 Task: Look for space in Saint-Benoît, Reunion from 5th June, 2023 to 16th June, 2023 for 2 adults in price range Rs.14000 to Rs.18000. Place can be entire place with 1  bedroom having 1 bed and 1 bathroom. Property type can be house, flat, guest house, hotel. Booking option can be shelf check-in. Required host language is English.
Action: Mouse moved to (547, 90)
Screenshot: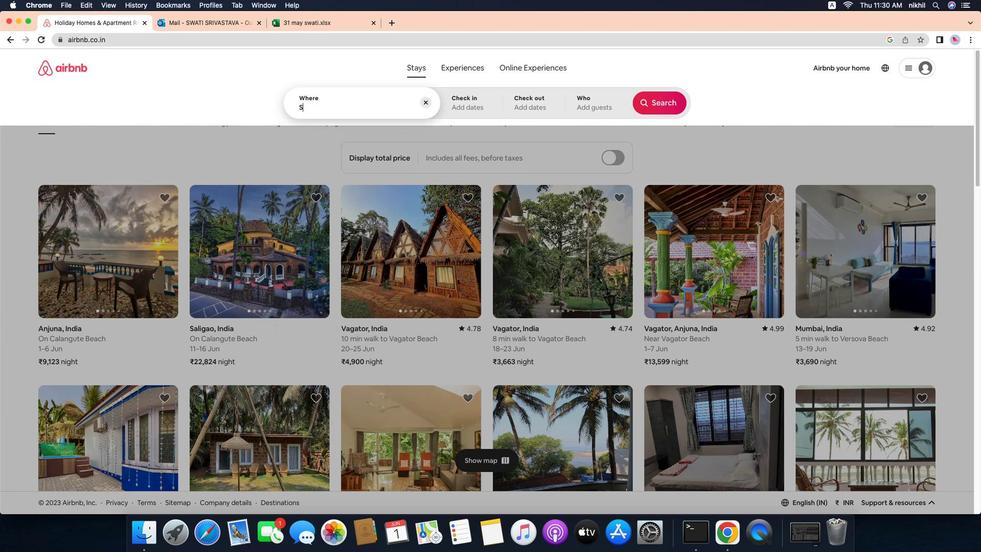 
Action: Mouse pressed left at (547, 90)
Screenshot: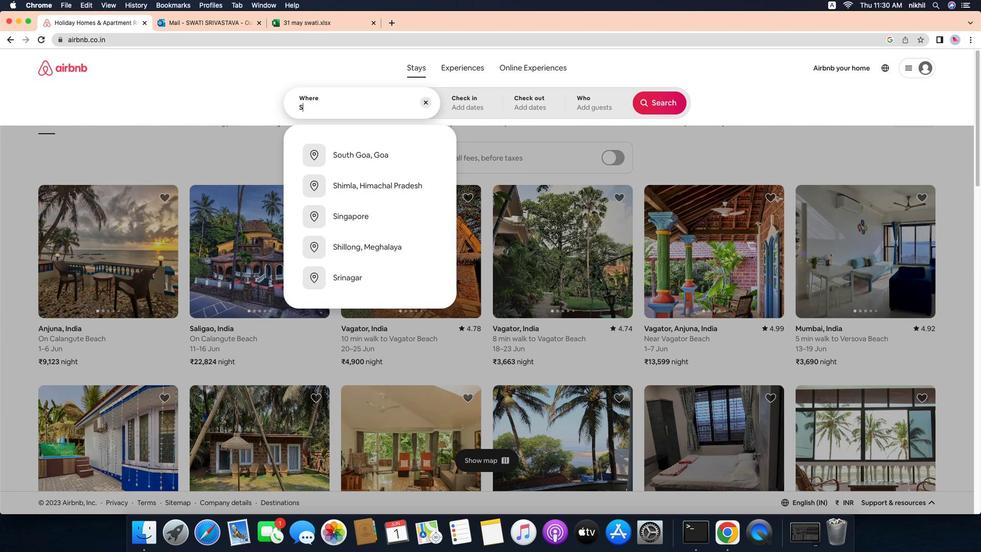 
Action: Mouse moved to (537, 90)
Screenshot: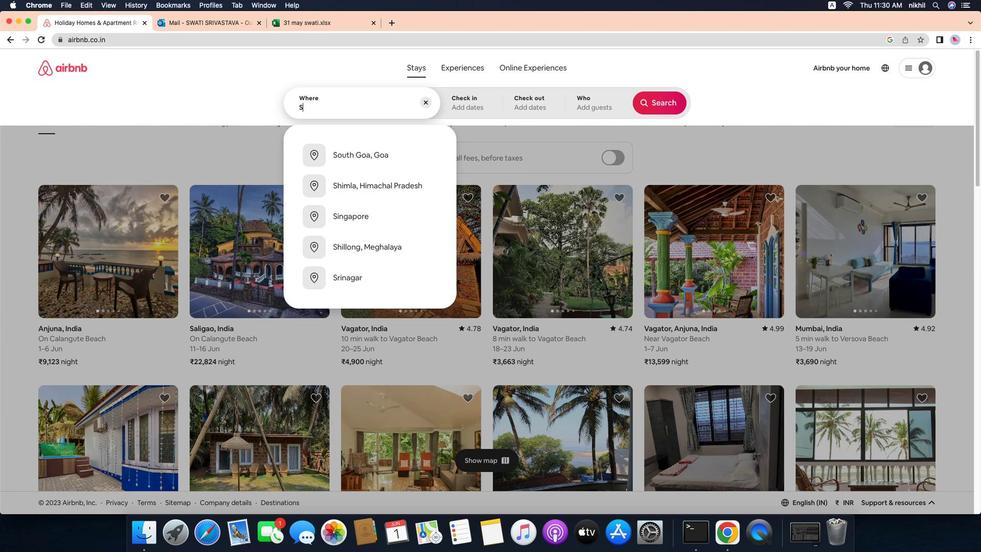 
Action: Mouse pressed left at (537, 90)
Screenshot: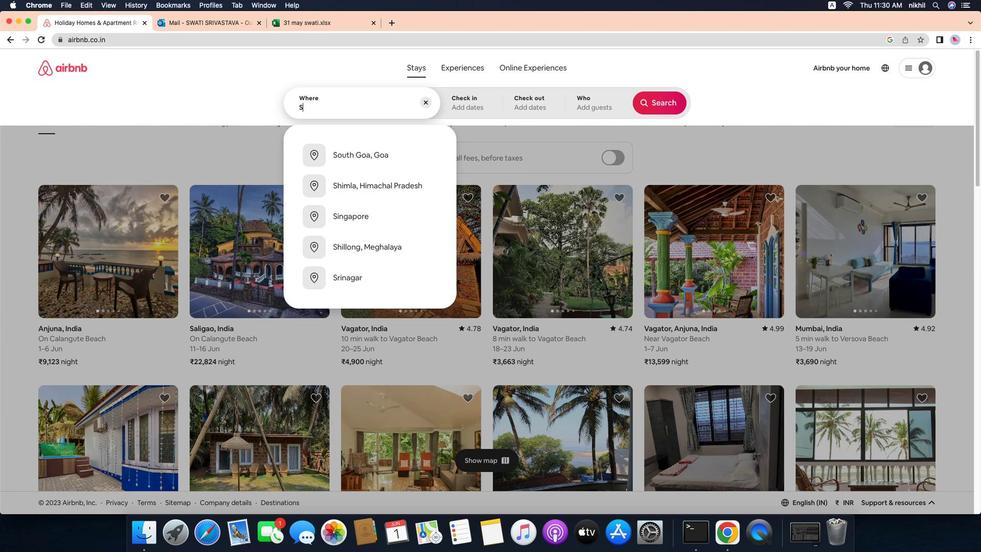 
Action: Mouse moved to (571, 94)
Screenshot: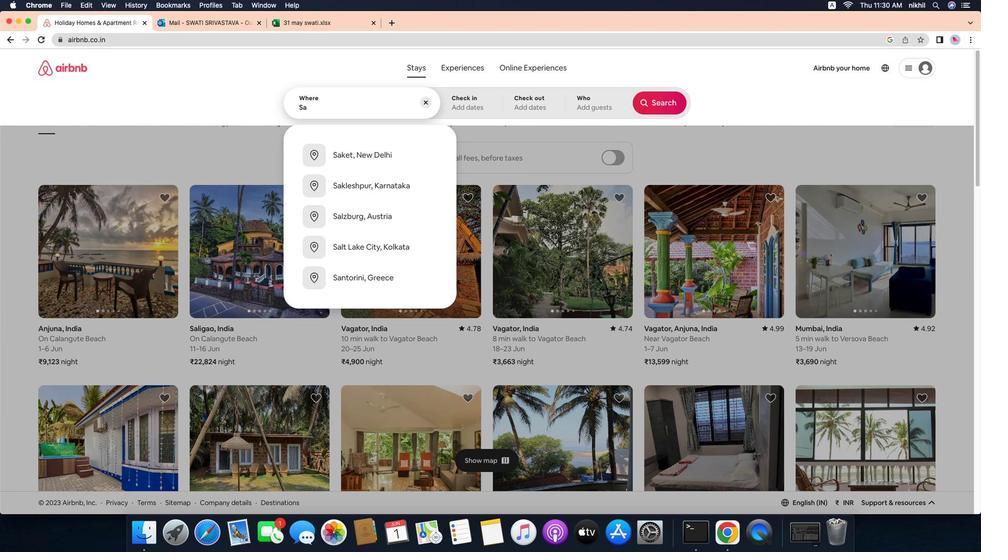 
Action: Mouse pressed left at (571, 94)
Screenshot: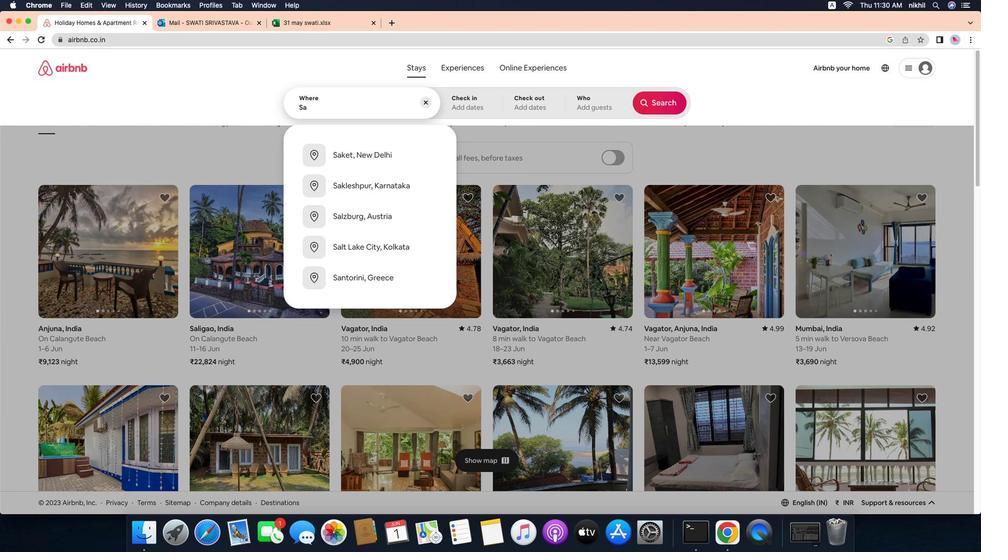 
Action: Key pressed Key.caps_lock'S'Key.caps_lock'a''i''n''t''-'Key.caps_lock'B'Key.caps_lock'e''n''o''i''t'
Screenshot: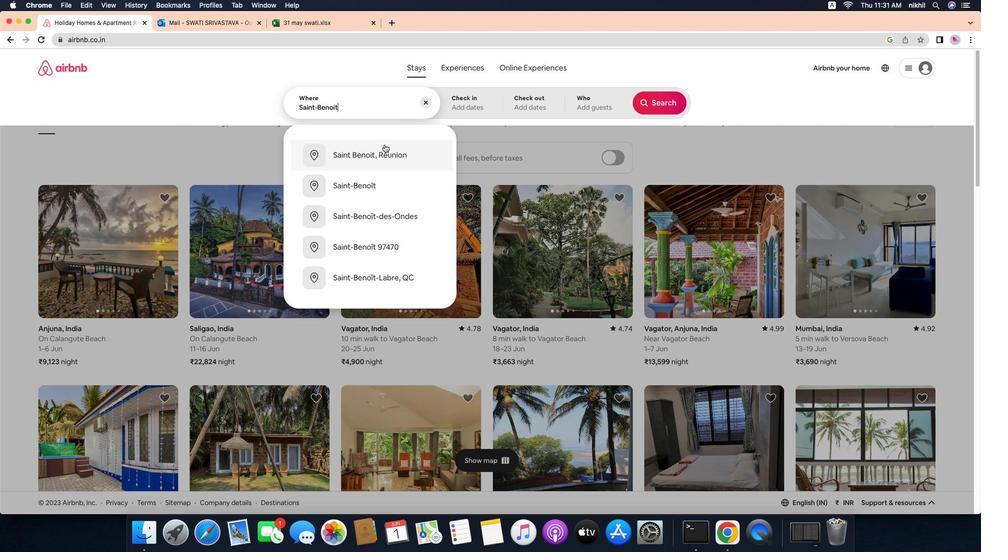 
Action: Mouse moved to (546, 100)
Screenshot: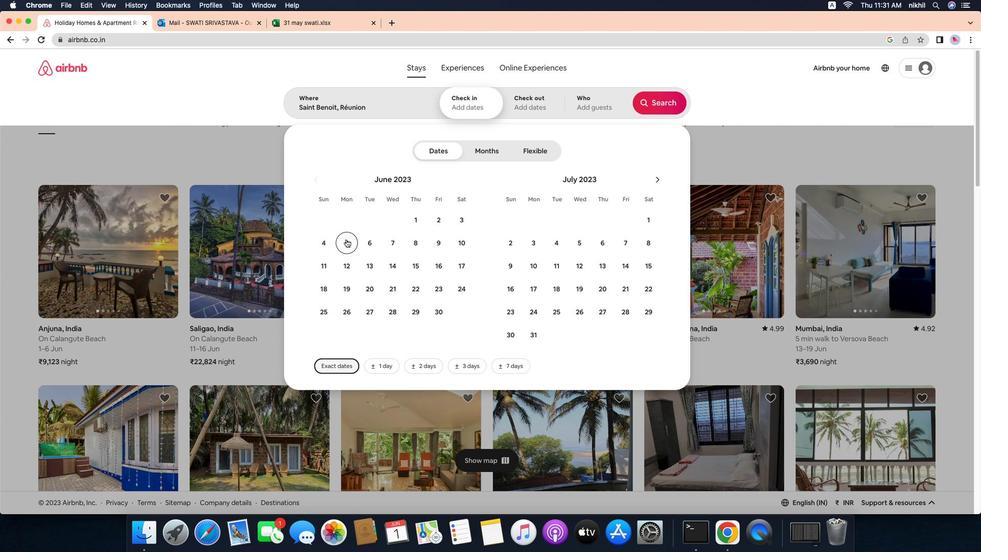 
Action: Mouse pressed left at (546, 100)
Screenshot: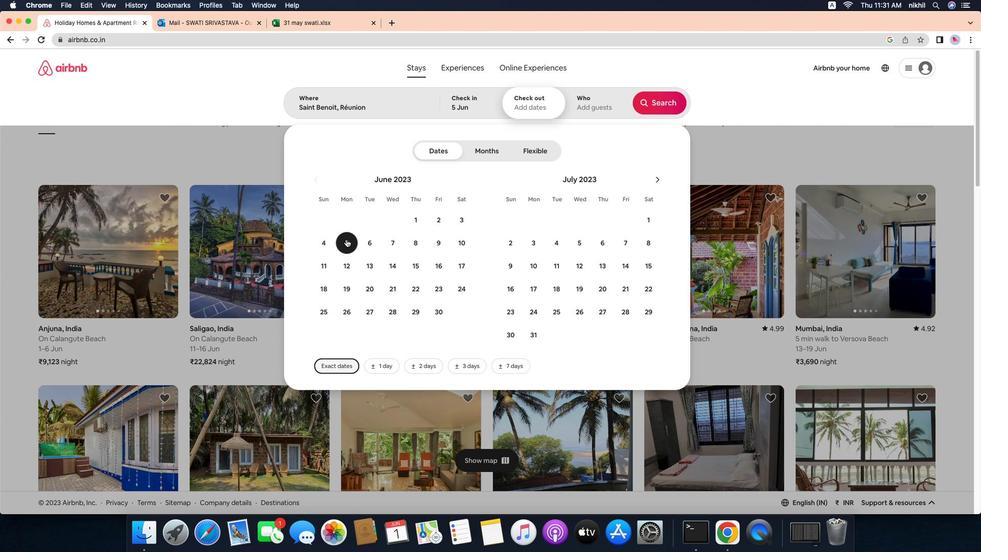 
Action: Mouse moved to (583, 109)
Screenshot: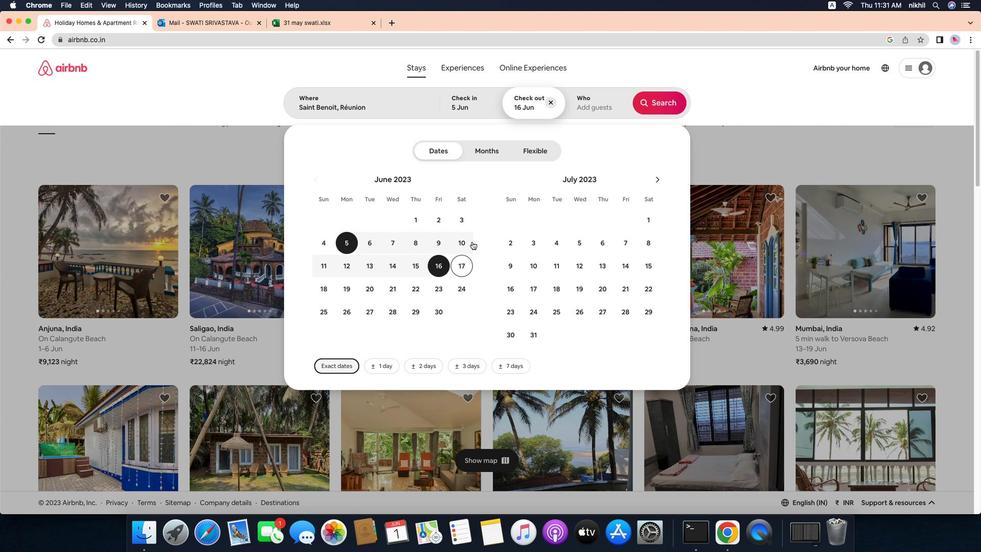 
Action: Mouse pressed left at (583, 109)
Screenshot: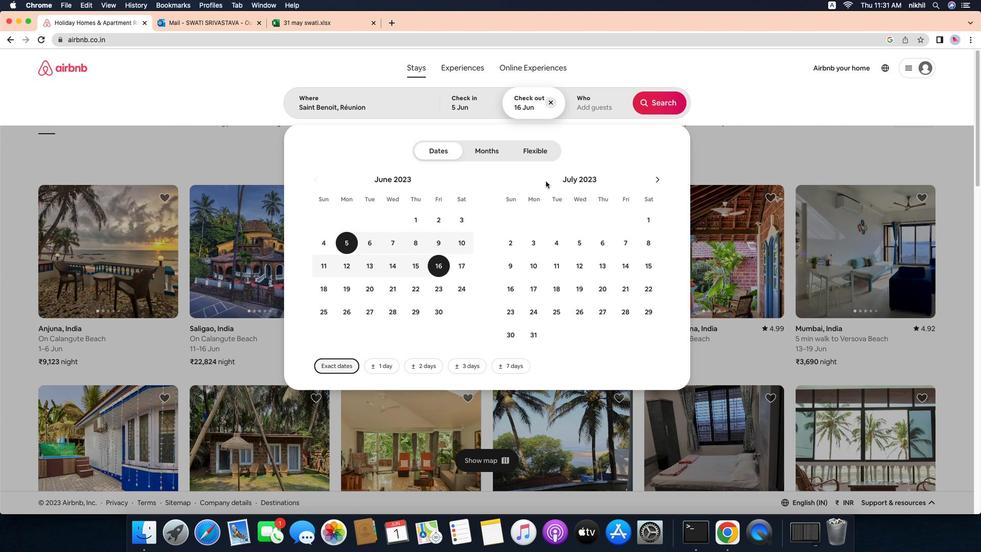 
Action: Mouse moved to (530, 112)
Screenshot: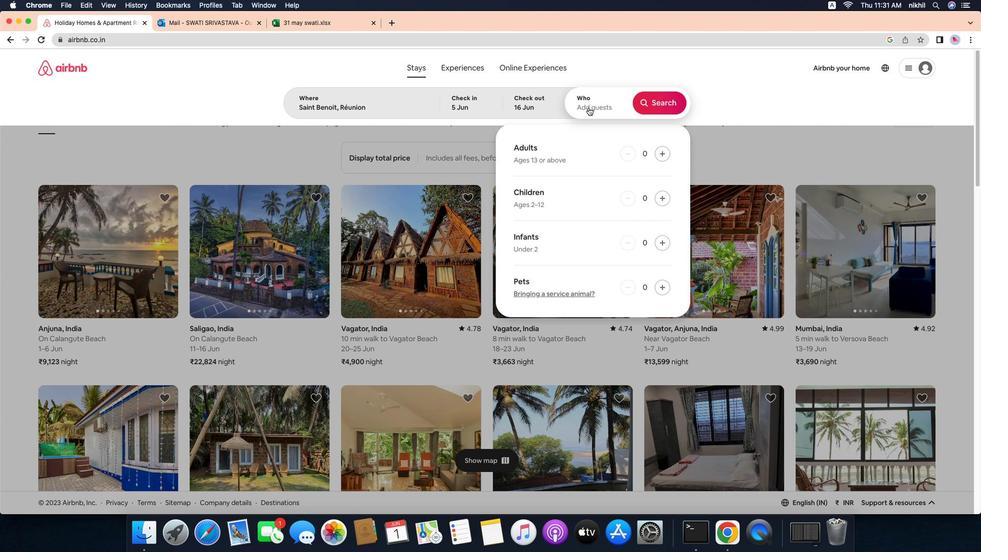
Action: Mouse pressed left at (530, 112)
Screenshot: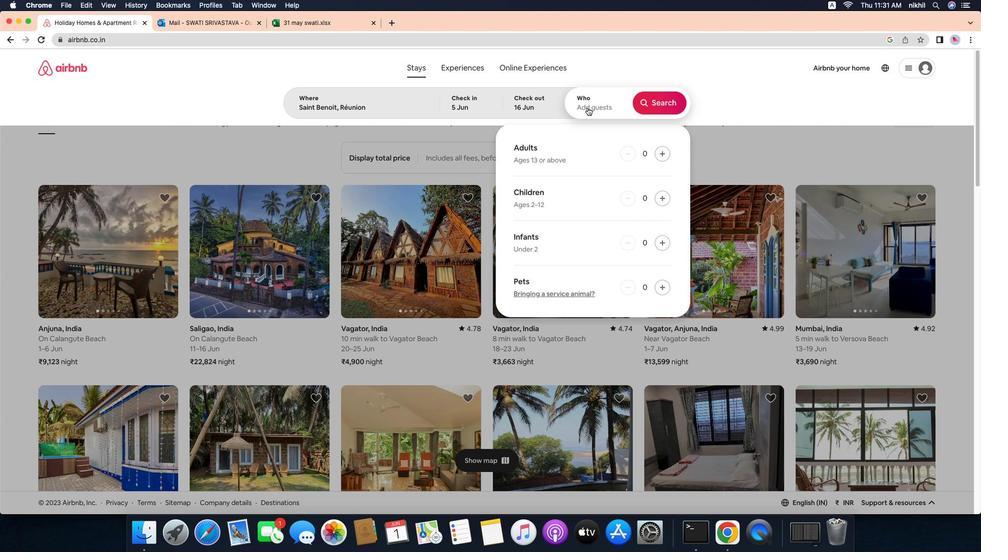 
Action: Mouse moved to (447, 94)
Screenshot: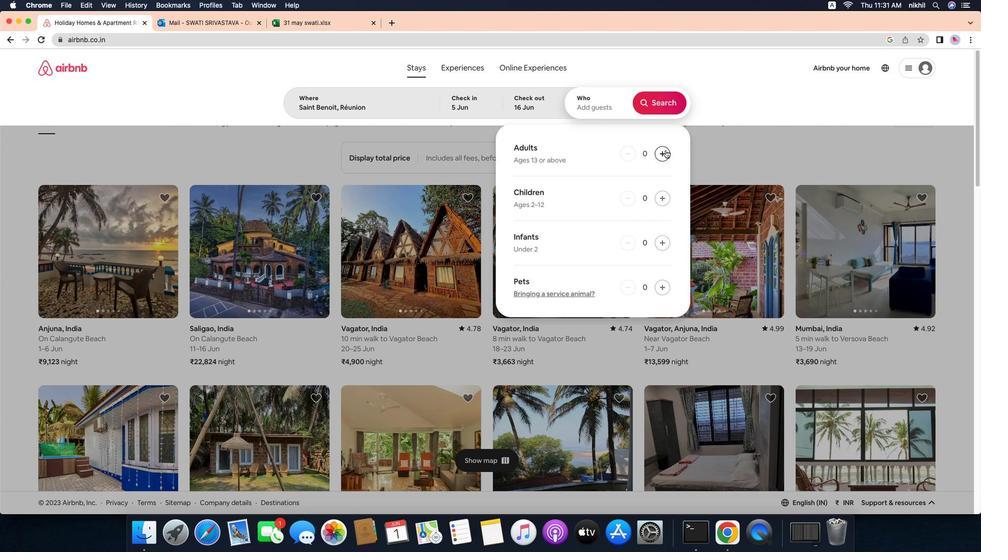 
Action: Mouse pressed left at (447, 94)
Screenshot: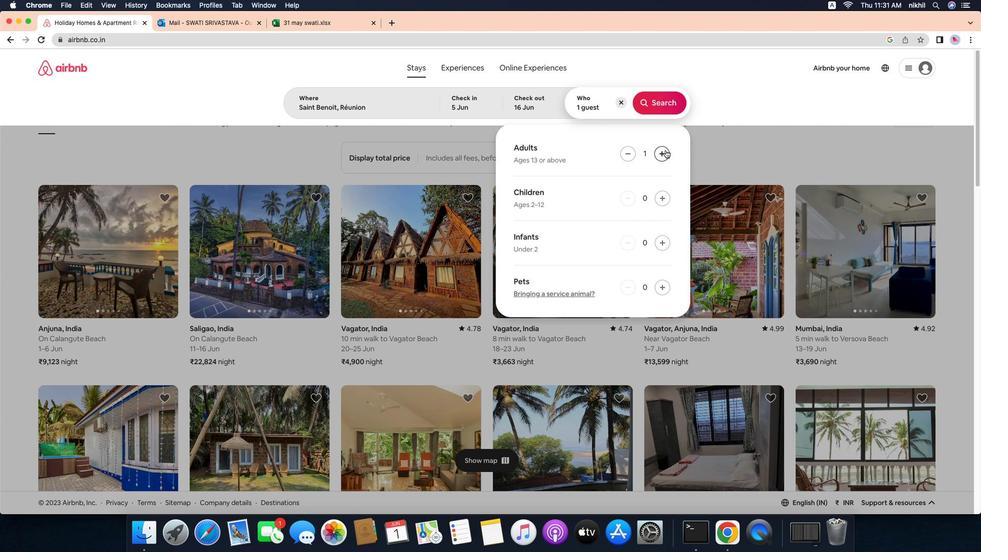 
Action: Mouse moved to (404, 99)
Screenshot: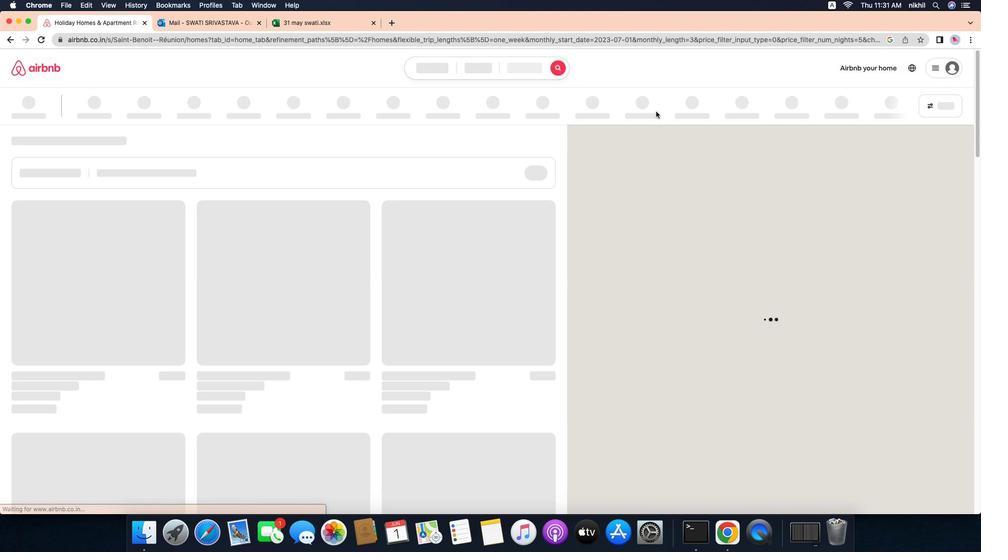 
Action: Mouse pressed left at (404, 99)
Screenshot: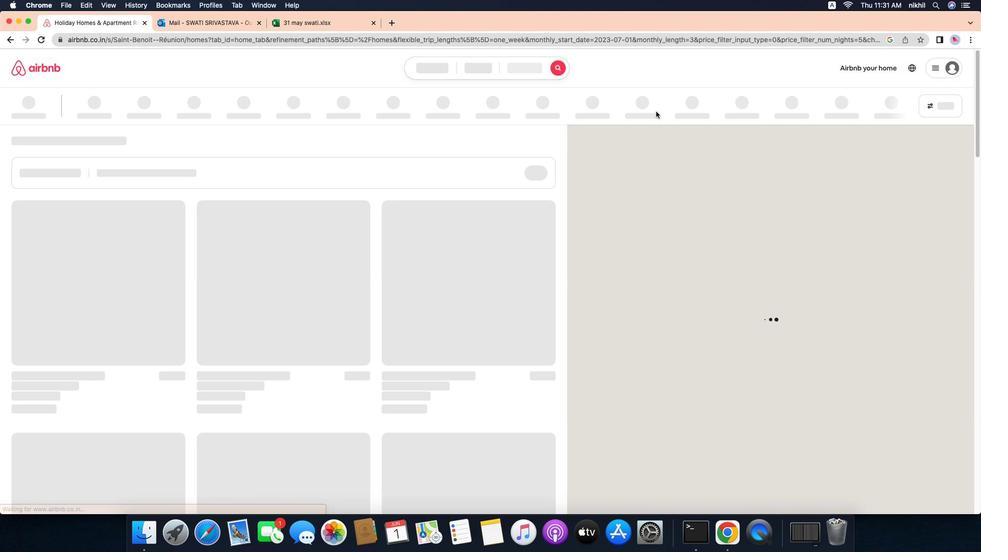 
Action: Mouse pressed left at (404, 99)
Screenshot: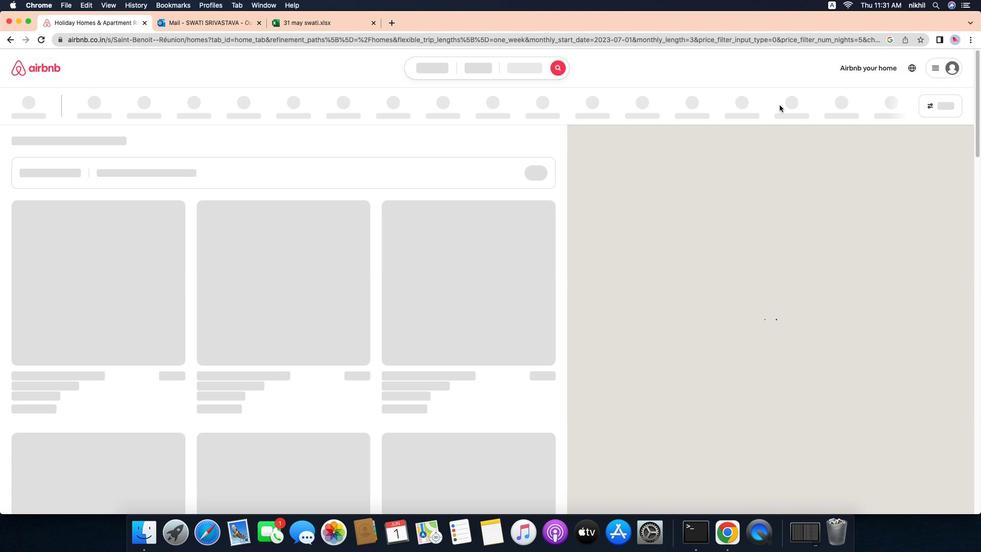 
Action: Mouse moved to (408, 95)
Screenshot: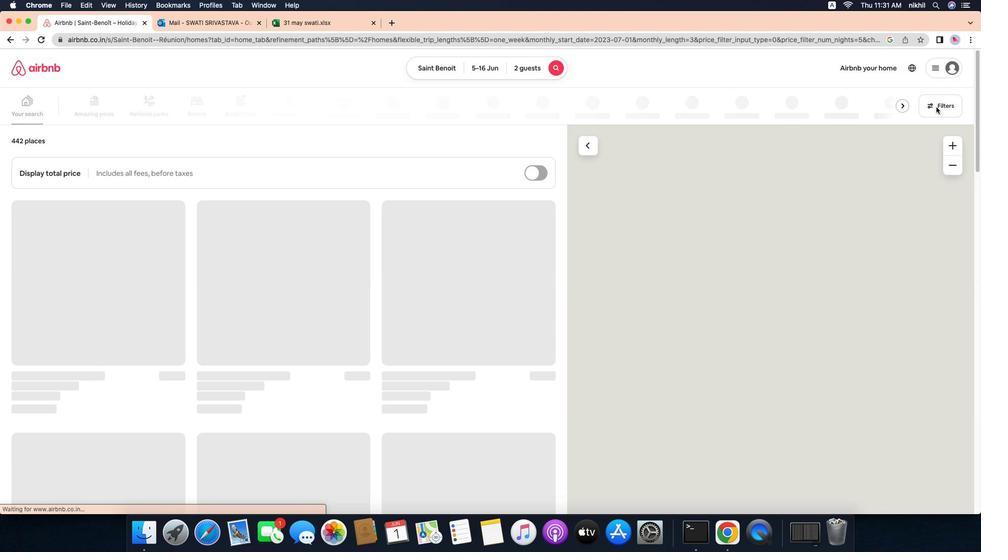 
Action: Mouse pressed left at (408, 95)
Screenshot: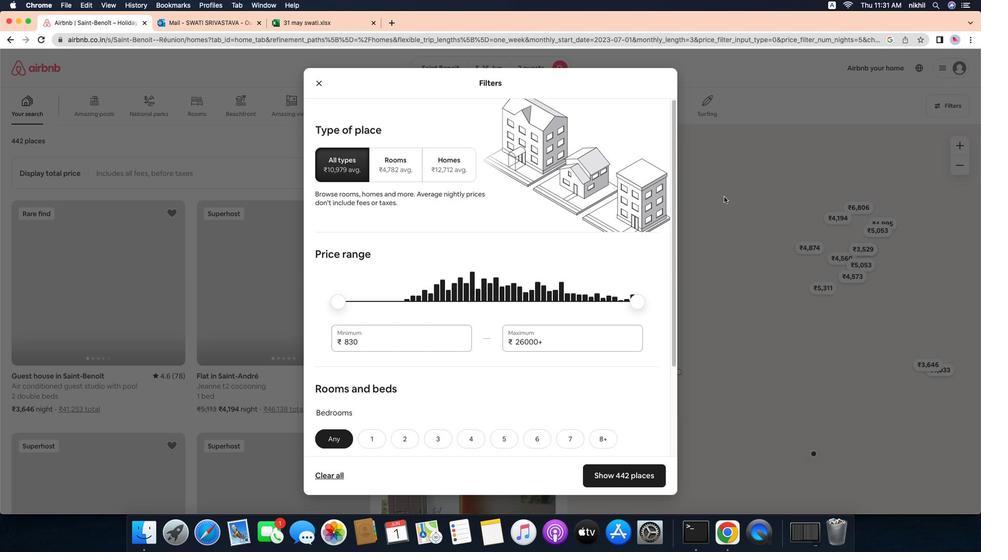 
Action: Mouse moved to (252, 94)
Screenshot: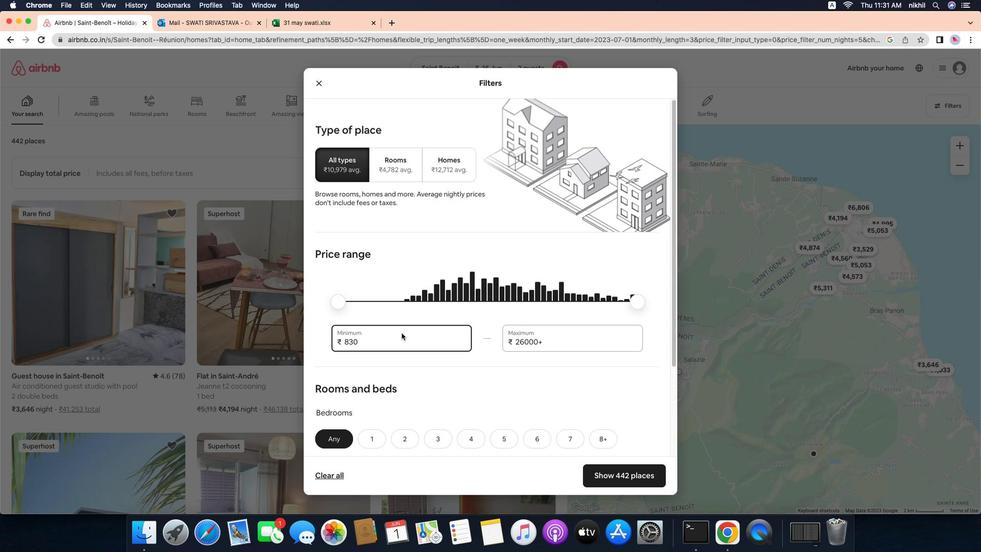 
Action: Mouse pressed left at (252, 94)
Screenshot: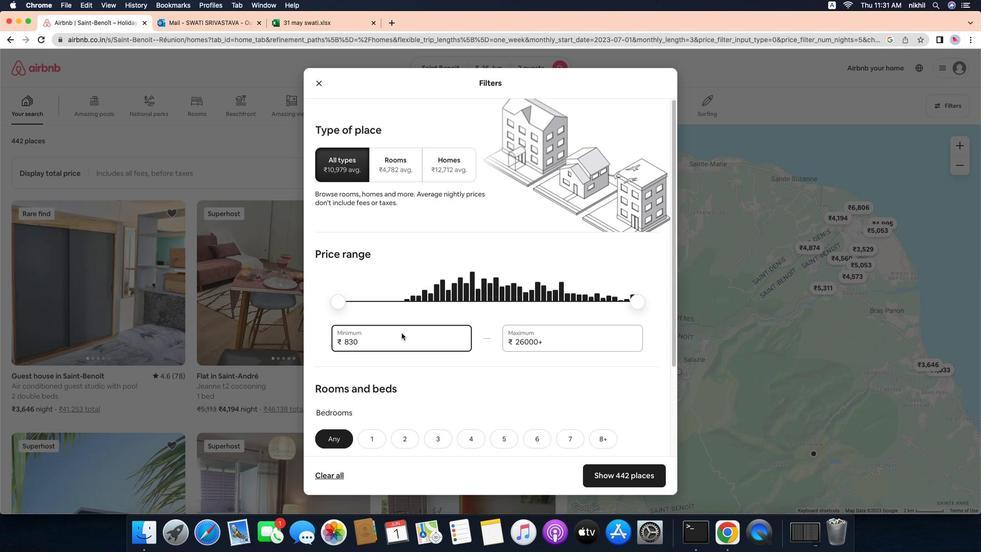 
Action: Mouse moved to (552, 120)
Screenshot: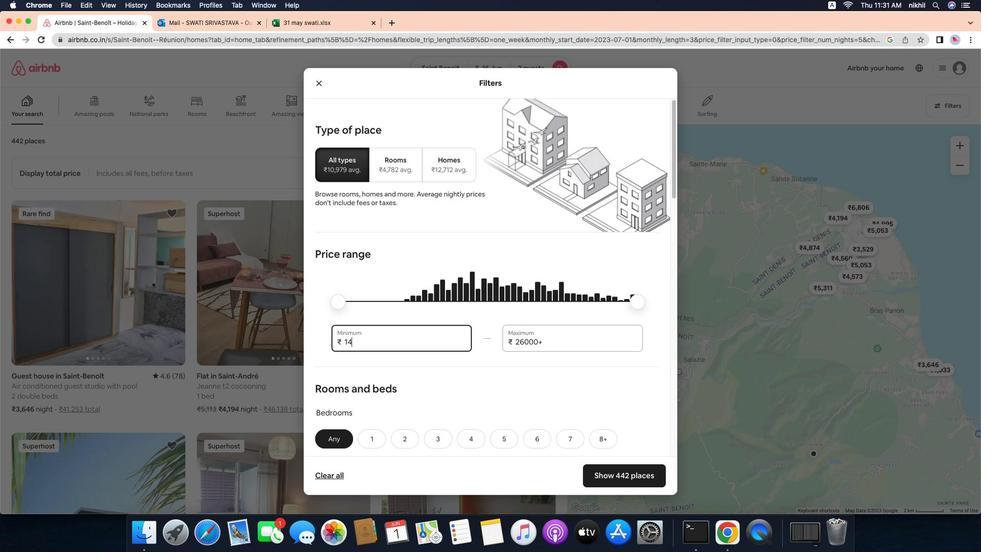 
Action: Mouse pressed left at (552, 120)
Screenshot: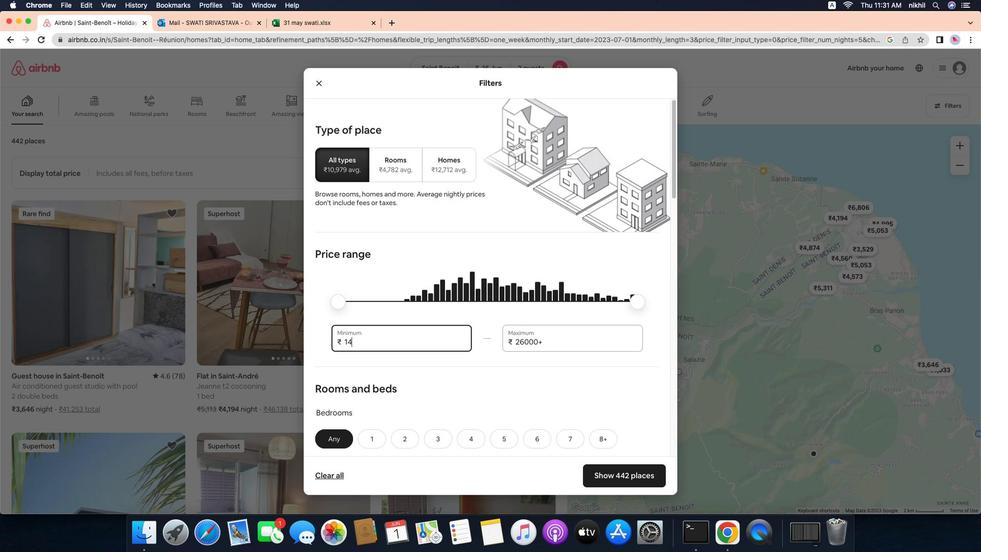 
Action: Mouse moved to (552, 119)
Screenshot: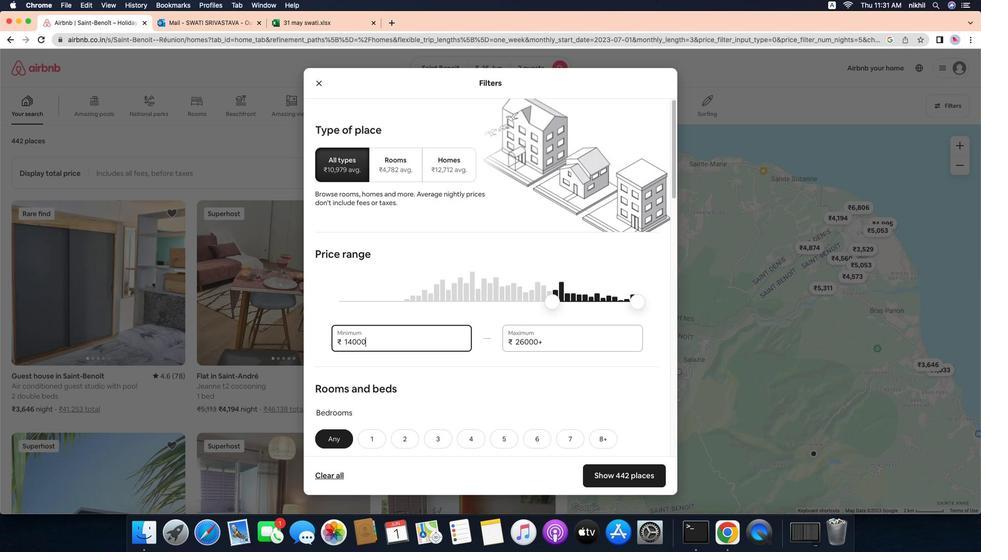 
Action: Key pressed Key.backspaceKey.backspaceKey.backspaceKey.backspace'1''4''0''0''0'
Screenshot: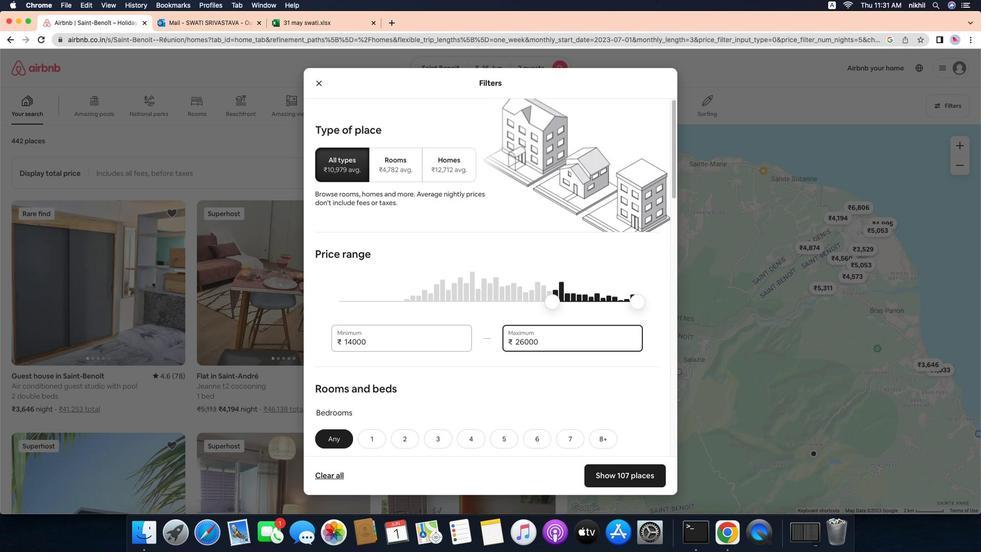 
Action: Mouse moved to (467, 121)
Screenshot: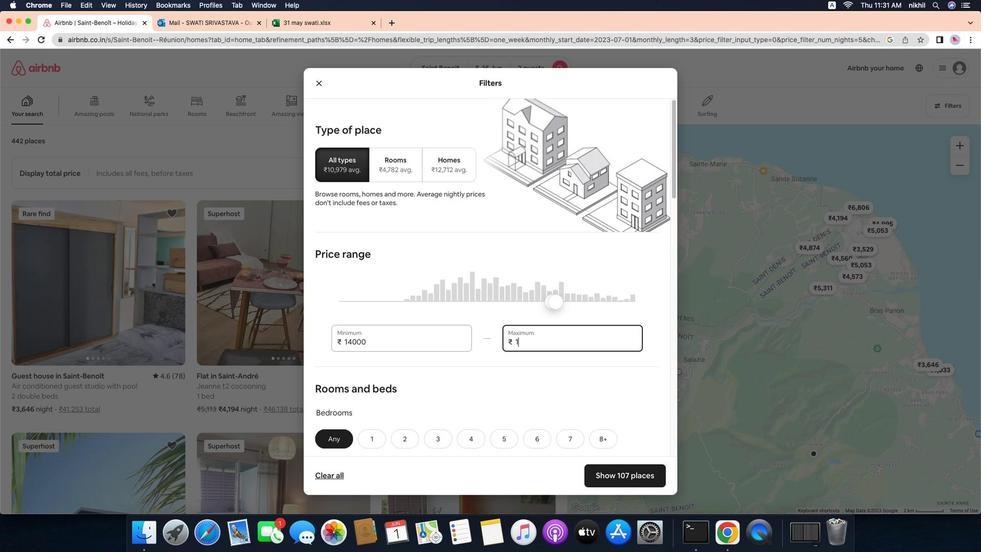 
Action: Mouse pressed left at (467, 121)
Screenshot: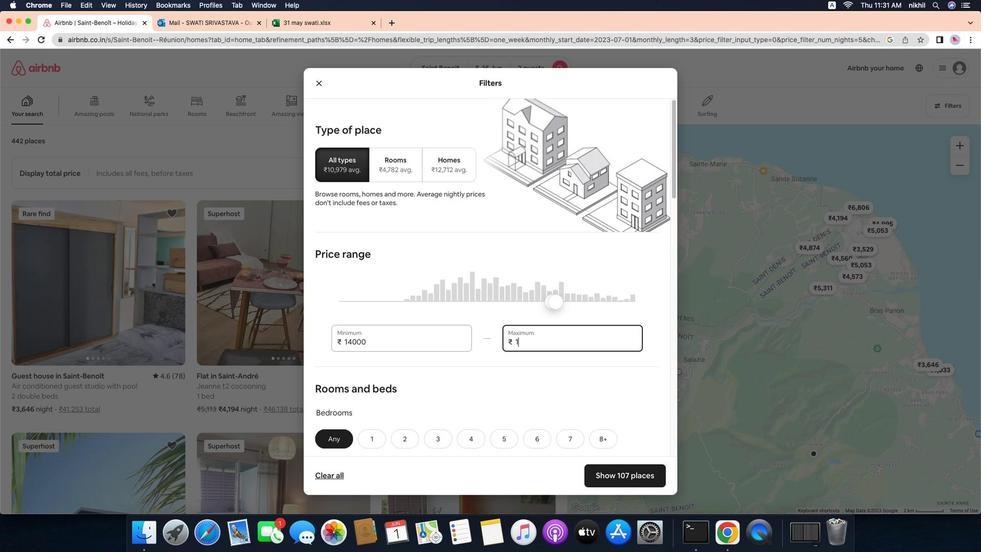 
Action: Mouse moved to (474, 120)
Screenshot: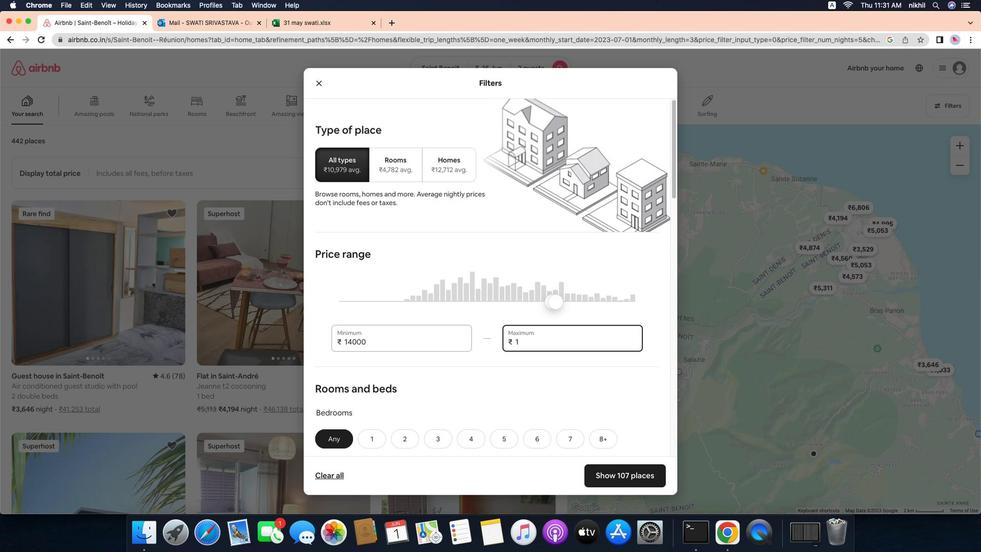 
Action: Key pressed Key.backspaceKey.backspaceKey.backspaceKey.backspaceKey.backspaceKey.backspace'1''8''0''0''0'
Screenshot: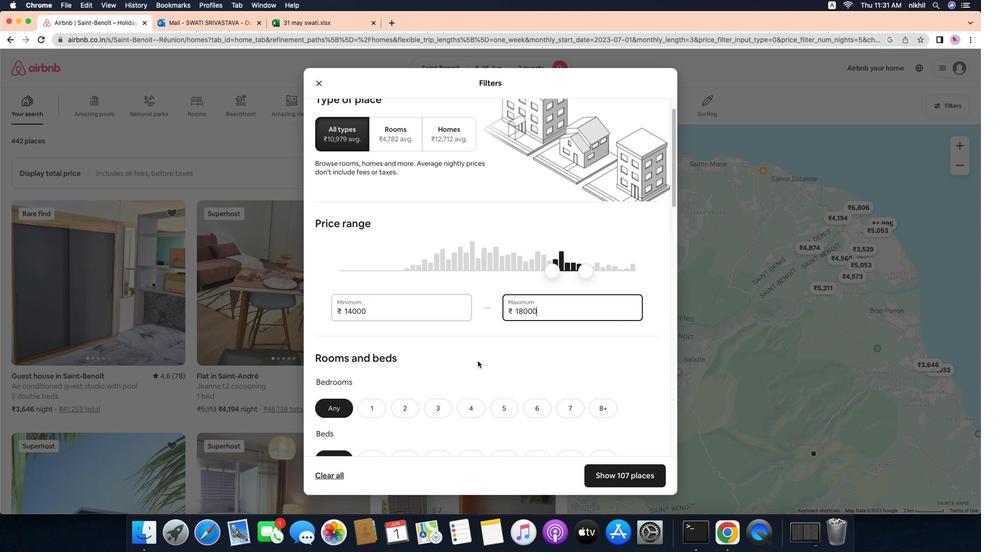 
Action: Mouse moved to (510, 122)
Screenshot: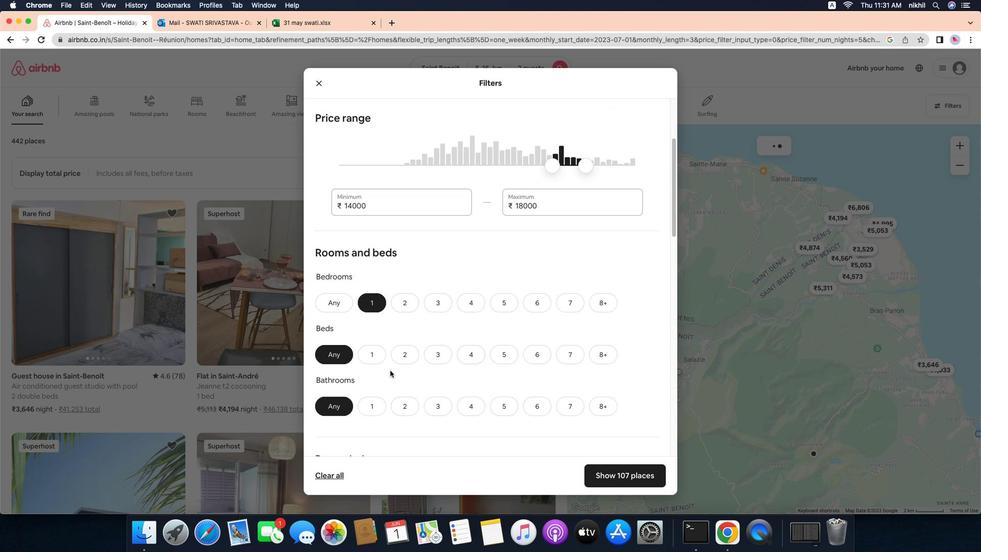 
Action: Mouse scrolled (510, 122) with delta (778, 82)
Screenshot: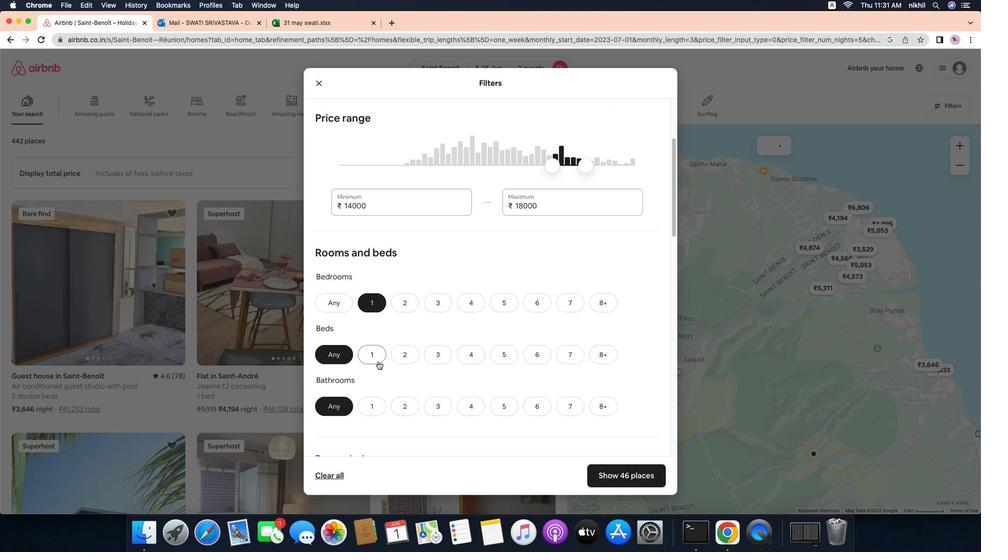 
Action: Mouse scrolled (510, 122) with delta (778, 82)
Screenshot: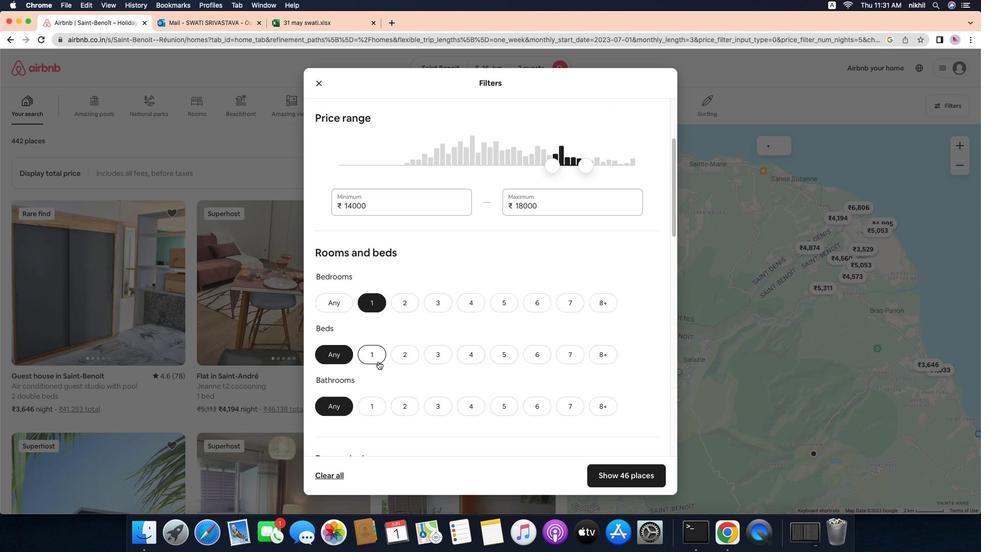 
Action: Mouse scrolled (510, 122) with delta (778, 82)
Screenshot: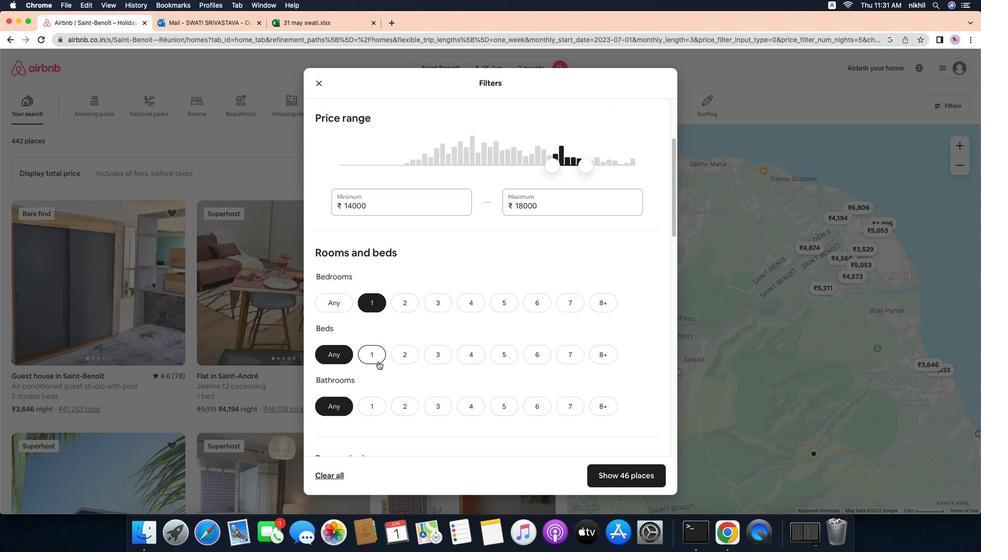 
Action: Mouse scrolled (510, 122) with delta (778, 82)
Screenshot: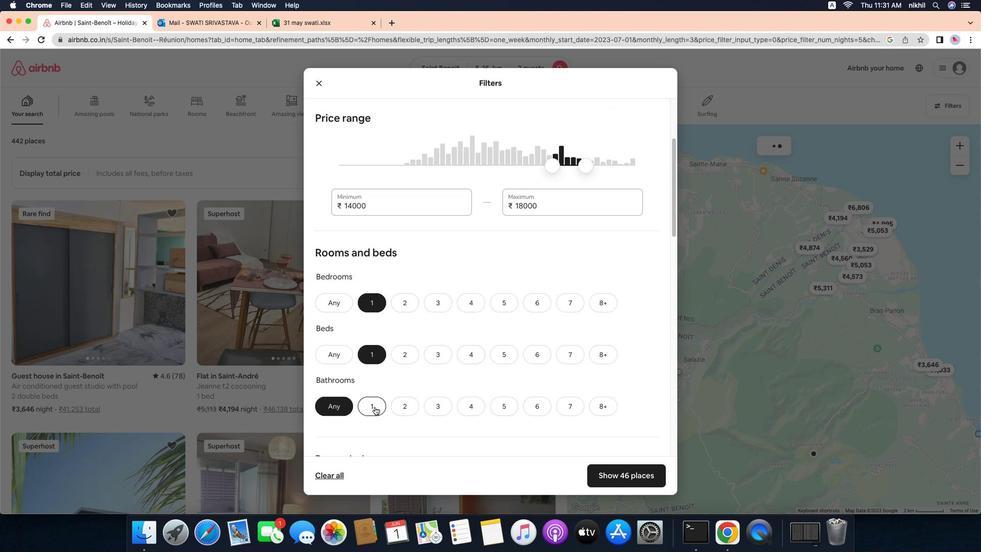 
Action: Mouse scrolled (510, 122) with delta (778, 82)
Screenshot: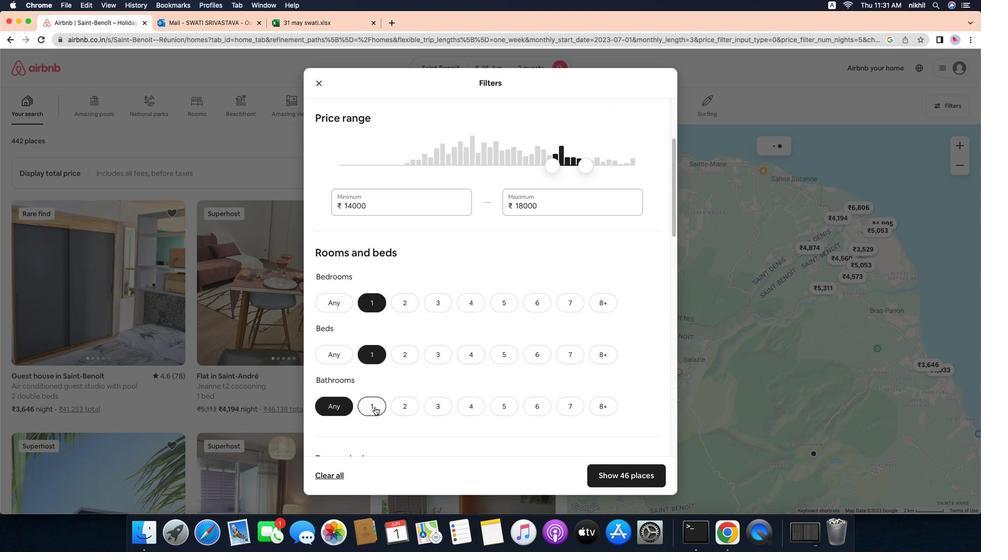 
Action: Mouse scrolled (510, 122) with delta (778, 82)
Screenshot: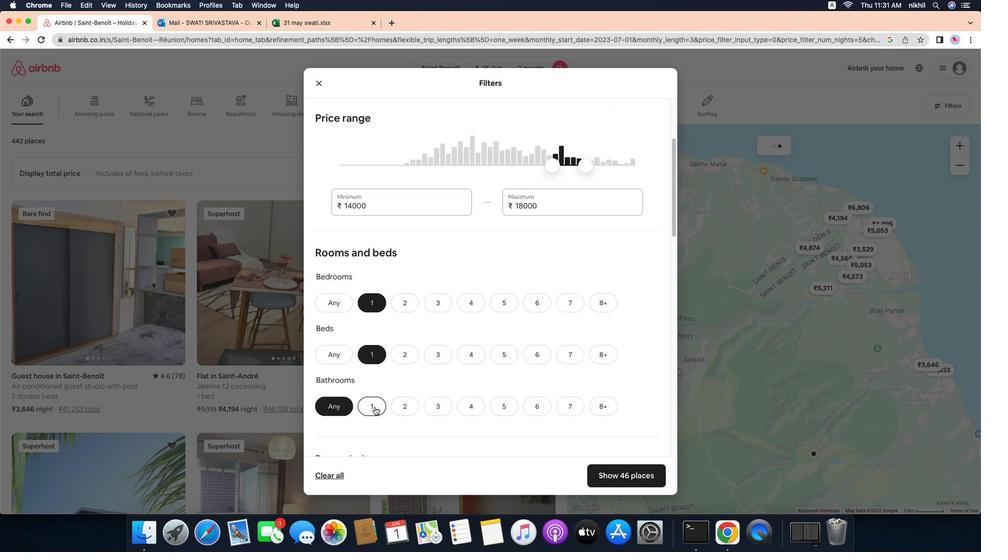 
Action: Mouse scrolled (510, 122) with delta (778, 82)
Screenshot: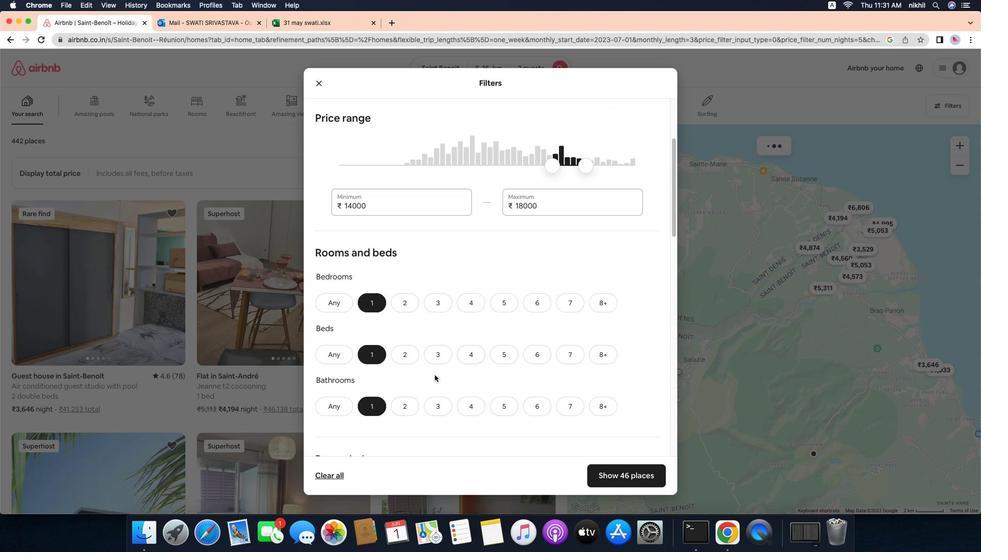 
Action: Mouse scrolled (510, 122) with delta (778, 82)
Screenshot: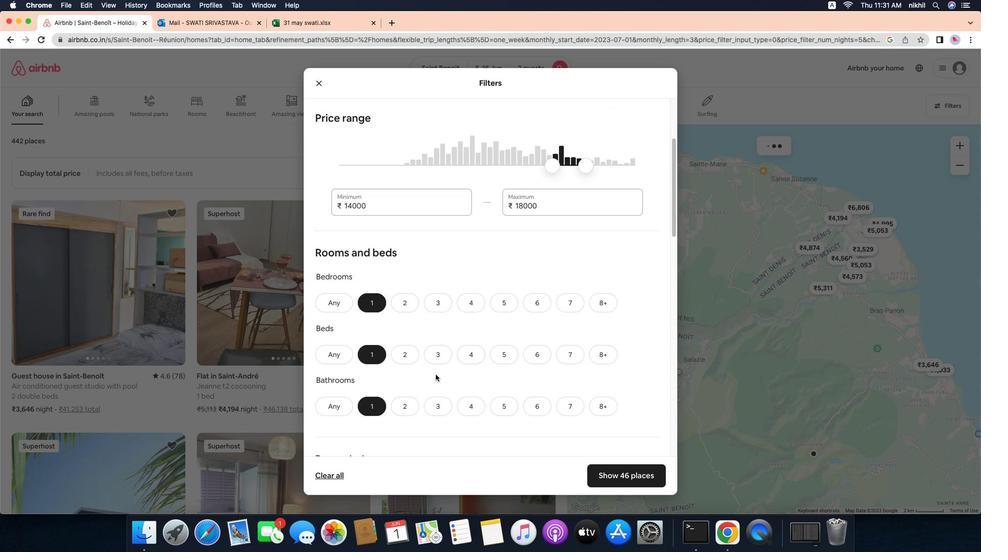 
Action: Mouse moved to (569, 117)
Screenshot: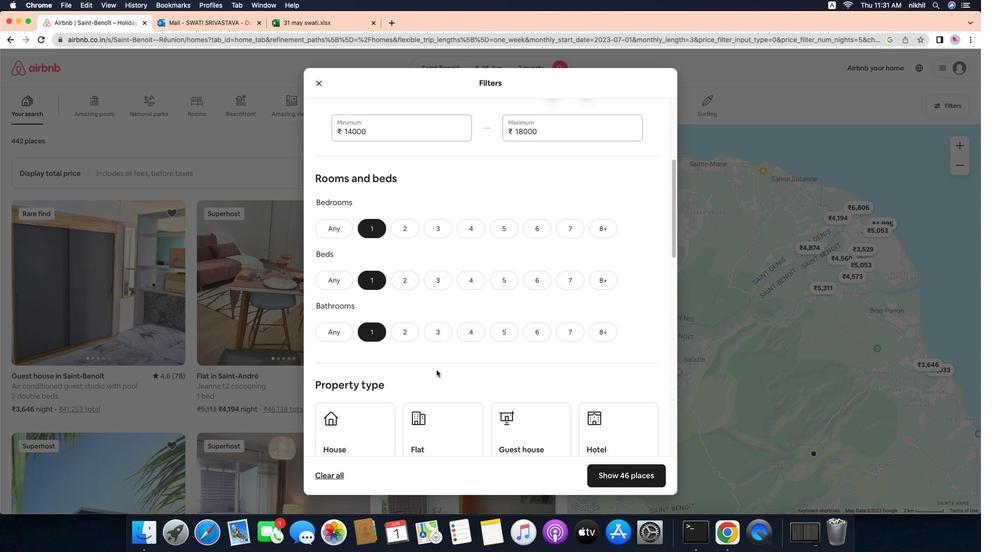 
Action: Mouse pressed left at (569, 117)
Screenshot: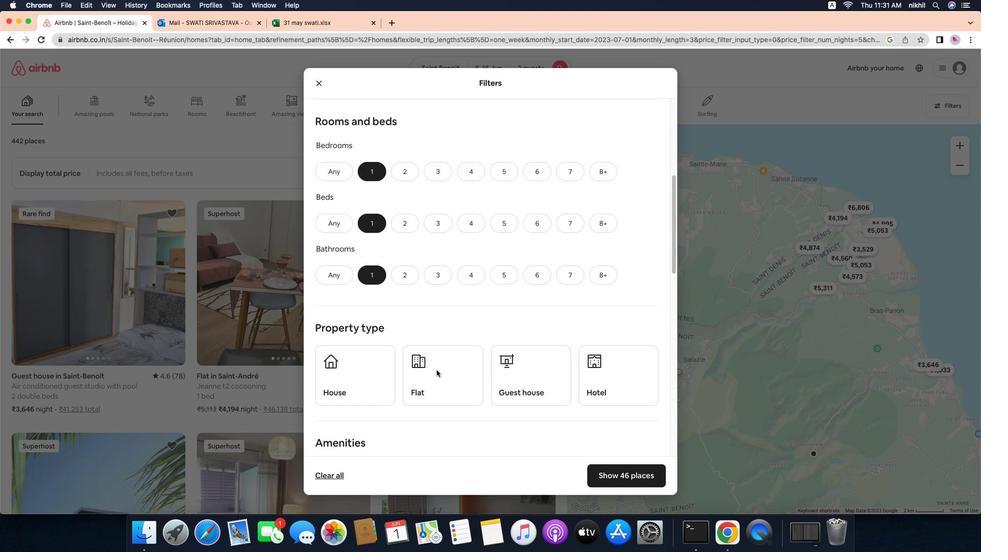 
Action: Mouse moved to (565, 123)
Screenshot: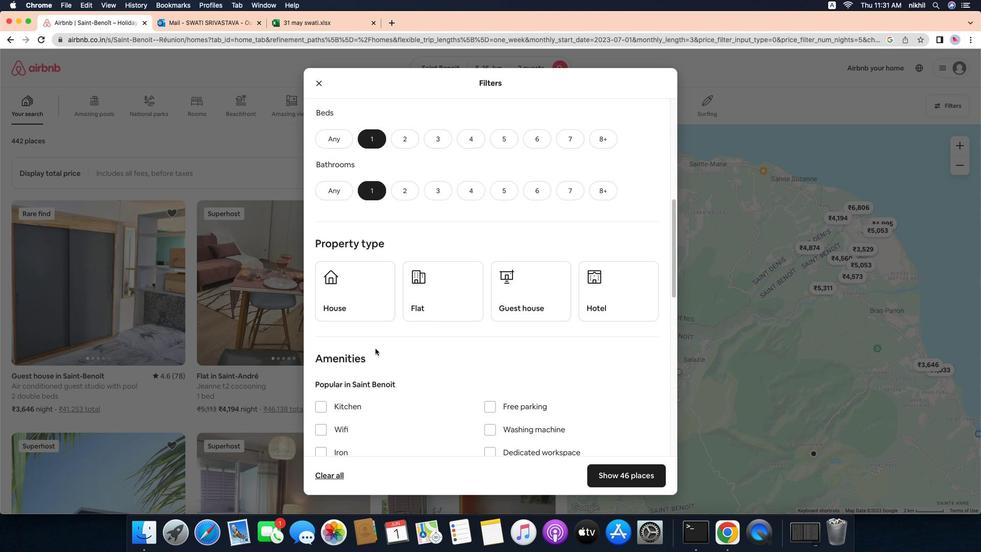 
Action: Mouse pressed left at (565, 123)
Screenshot: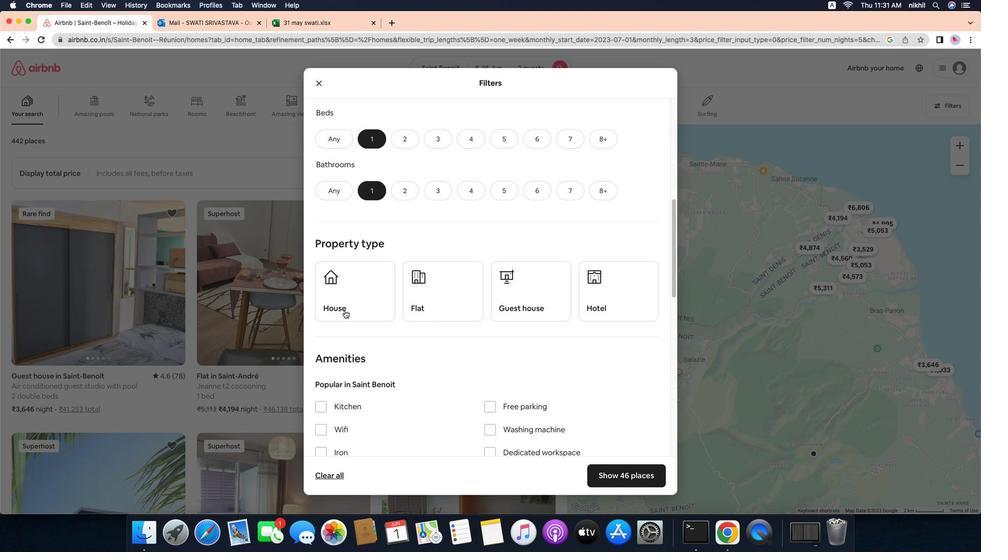 
Action: Mouse moved to (567, 127)
Screenshot: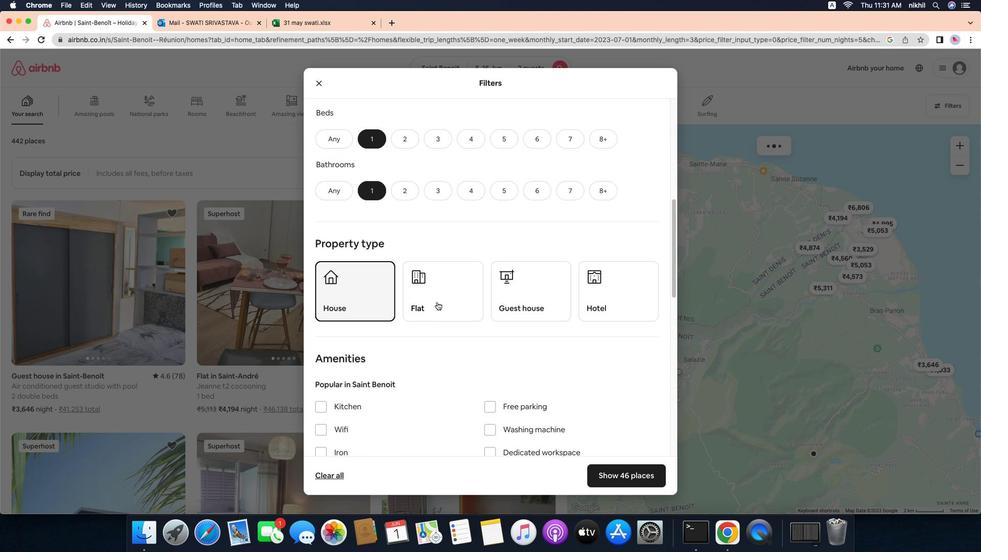 
Action: Mouse pressed left at (567, 127)
Screenshot: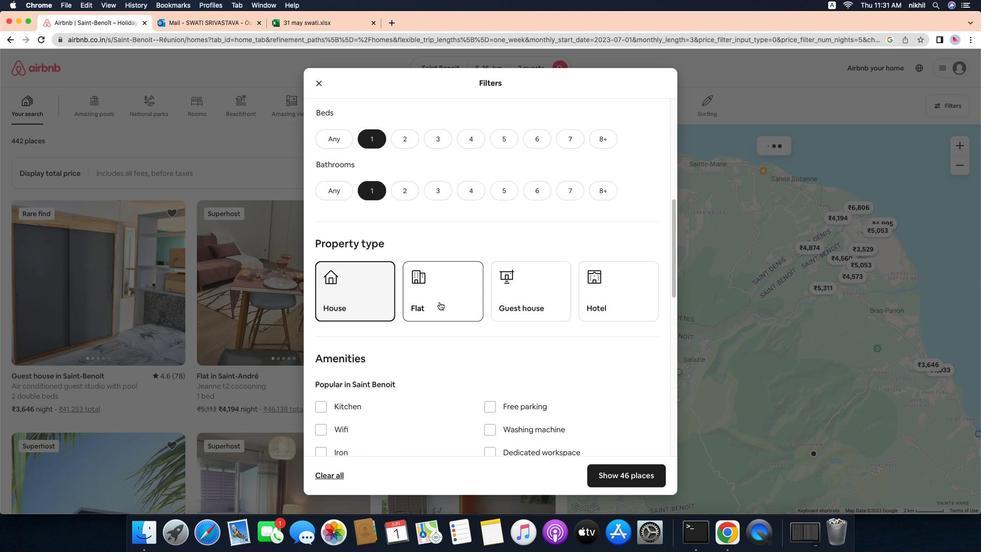 
Action: Mouse moved to (532, 124)
Screenshot: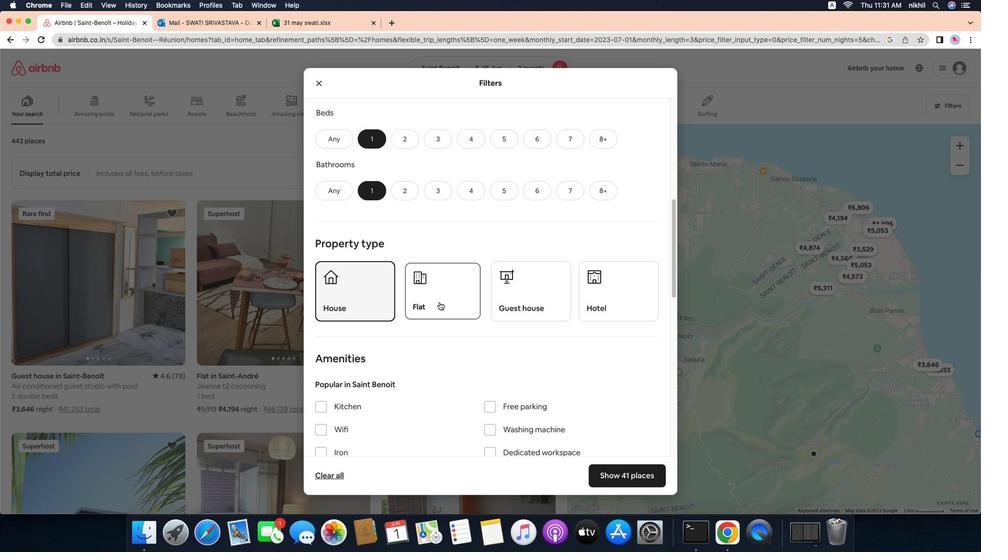 
Action: Mouse scrolled (532, 124) with delta (778, 82)
Screenshot: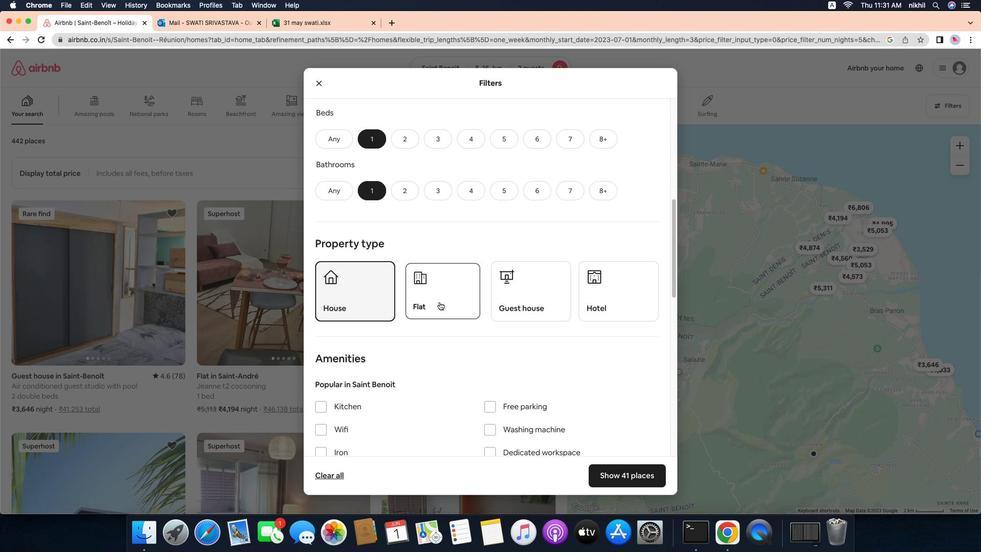 
Action: Mouse moved to (532, 124)
Screenshot: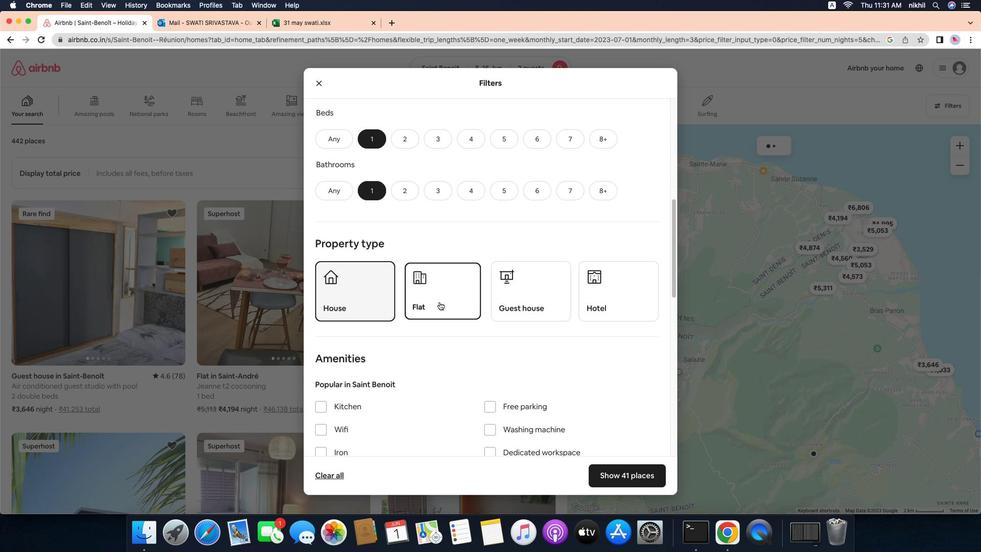 
Action: Mouse scrolled (532, 124) with delta (778, 82)
Screenshot: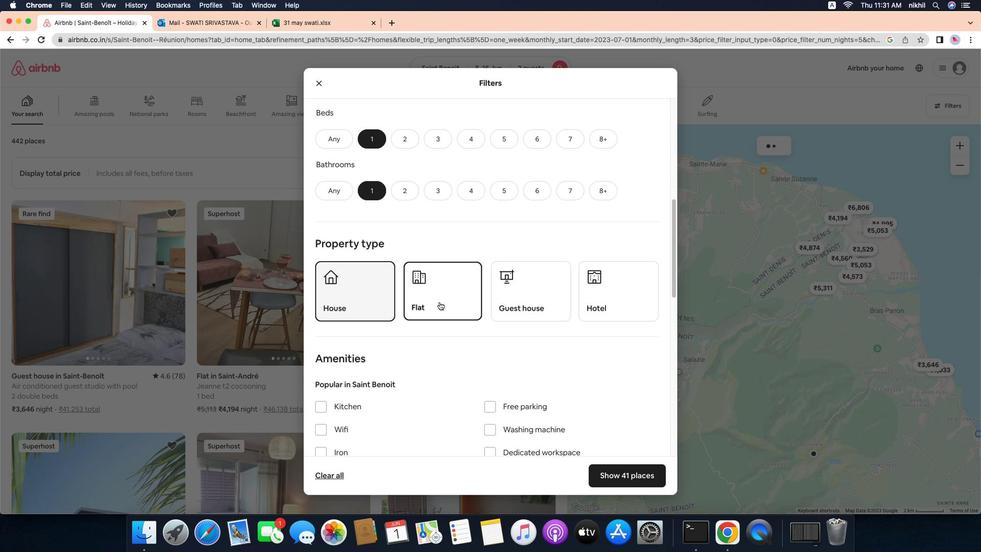 
Action: Mouse scrolled (532, 124) with delta (778, 82)
Screenshot: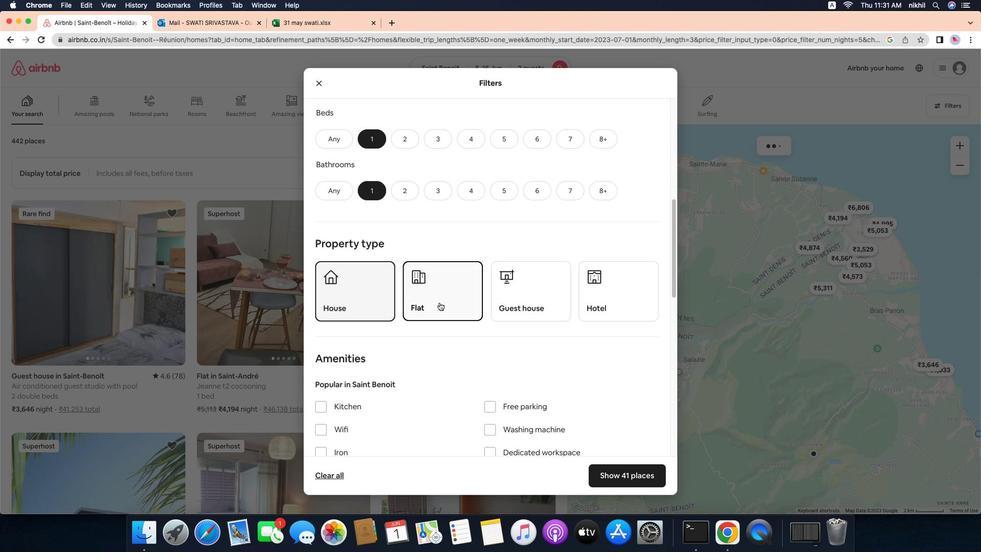 
Action: Mouse scrolled (532, 124) with delta (778, 82)
Screenshot: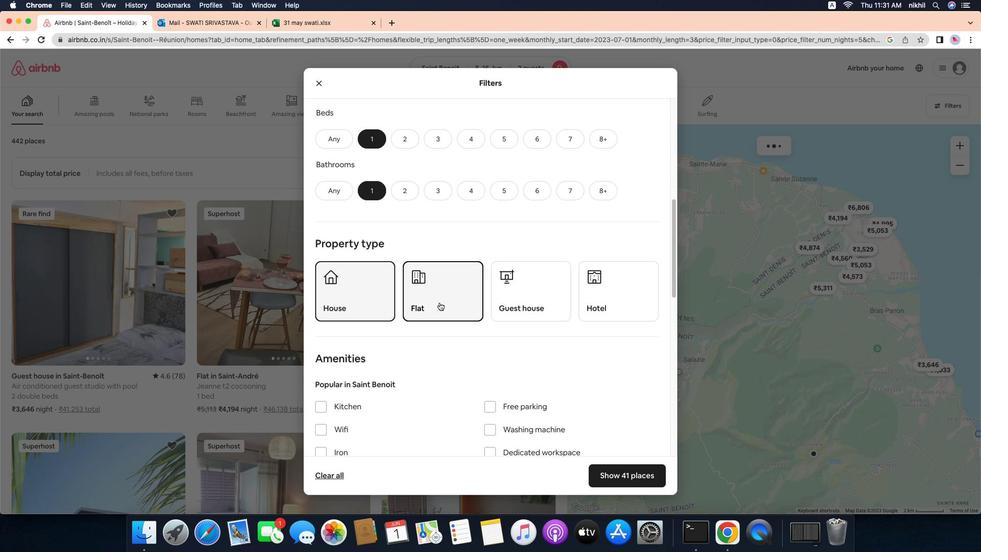 
Action: Mouse scrolled (532, 124) with delta (778, 82)
Screenshot: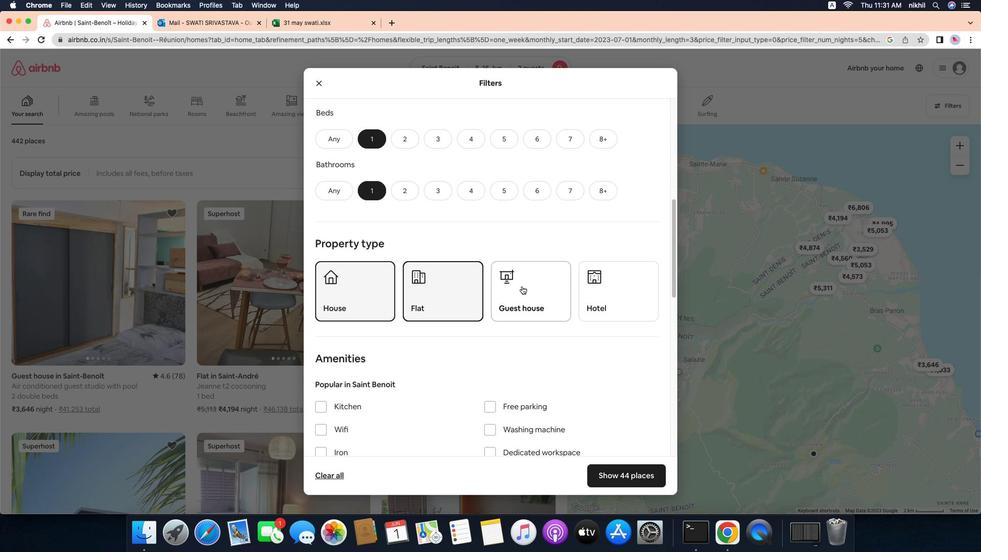
Action: Mouse scrolled (532, 124) with delta (778, 82)
Screenshot: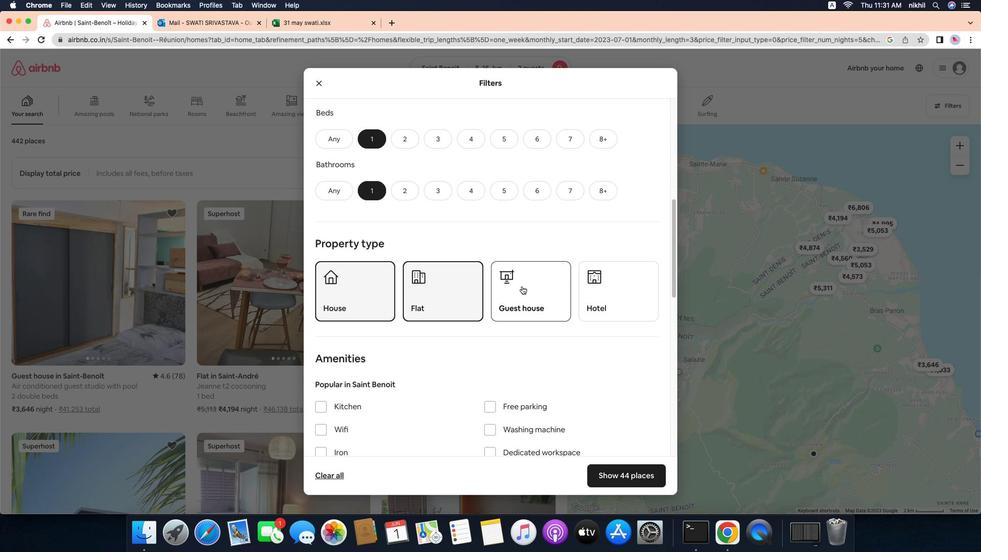 
Action: Mouse scrolled (532, 124) with delta (778, 82)
Screenshot: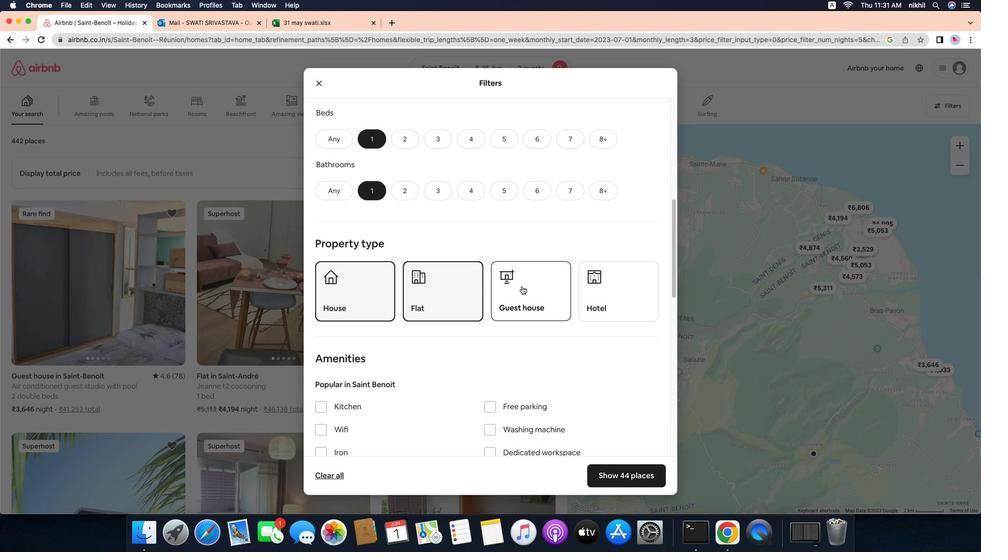 
Action: Mouse moved to (592, 114)
Screenshot: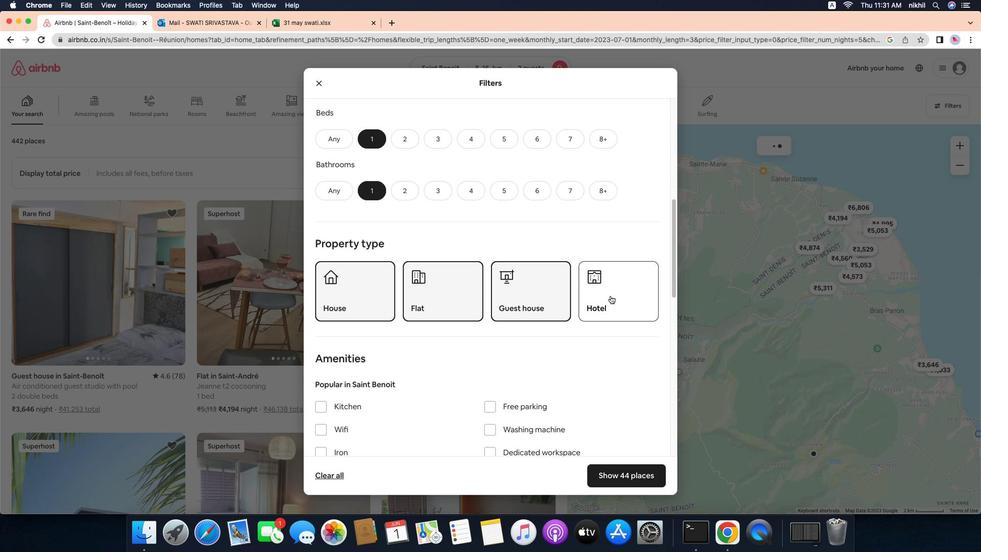 
Action: Mouse pressed left at (592, 114)
Screenshot: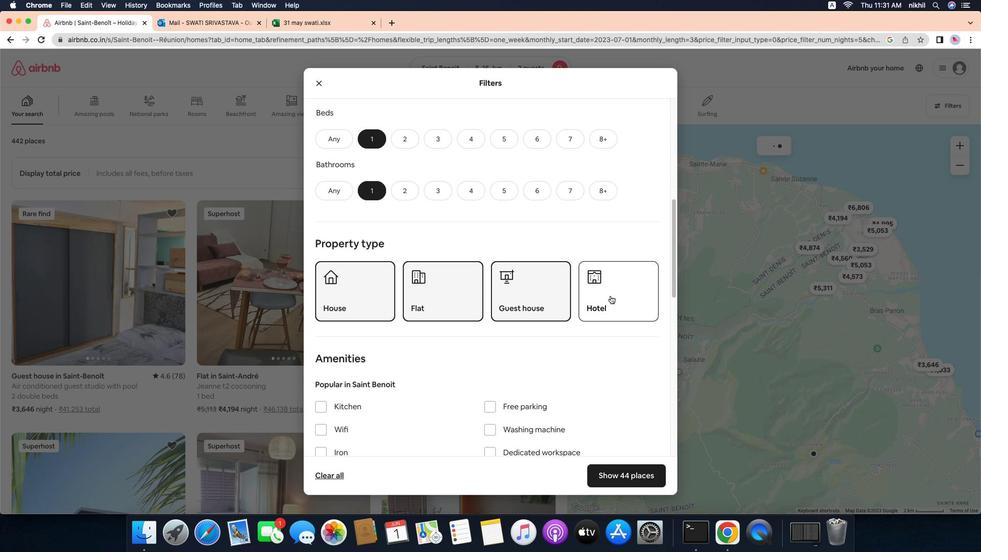 
Action: Mouse moved to (531, 116)
Screenshot: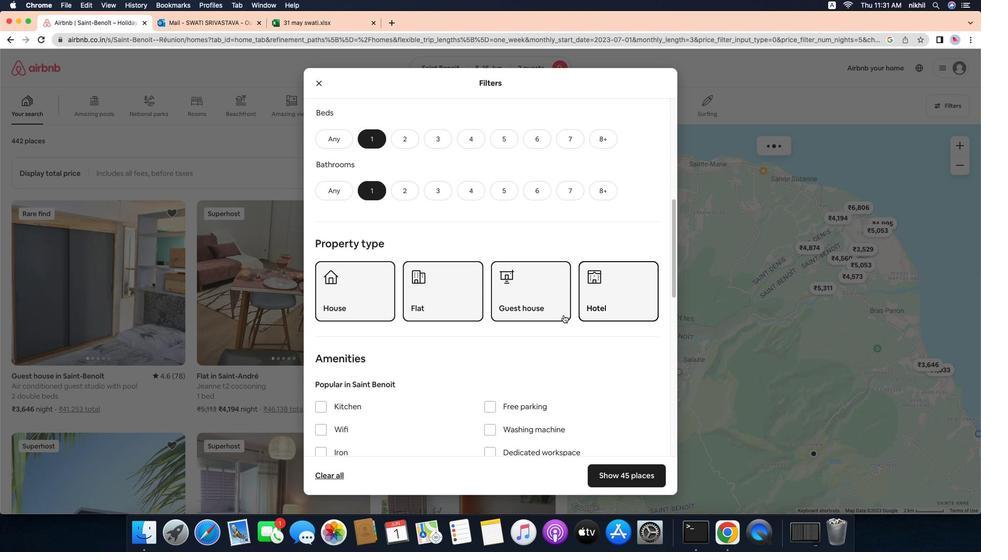 
Action: Mouse pressed left at (531, 116)
Screenshot: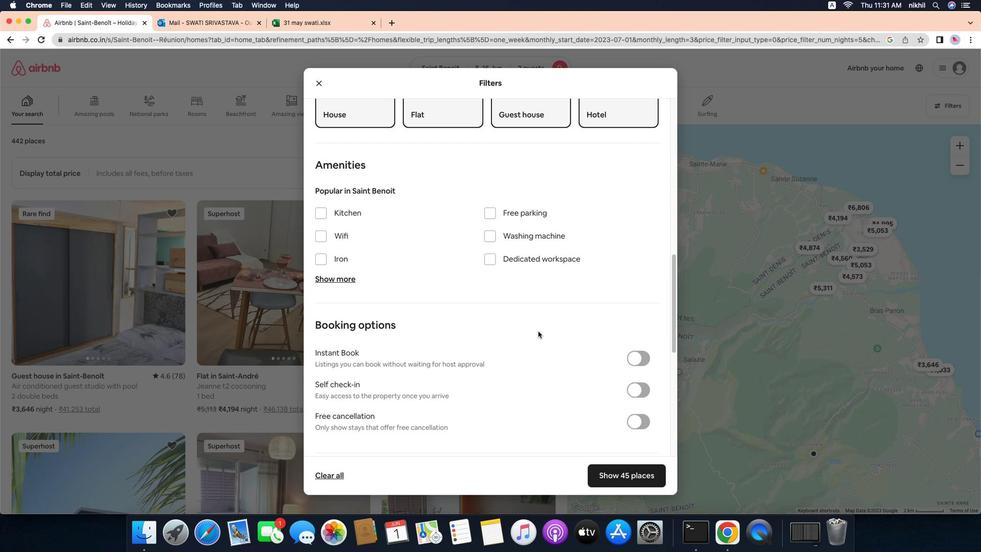 
Action: Mouse moved to (485, 114)
Screenshot: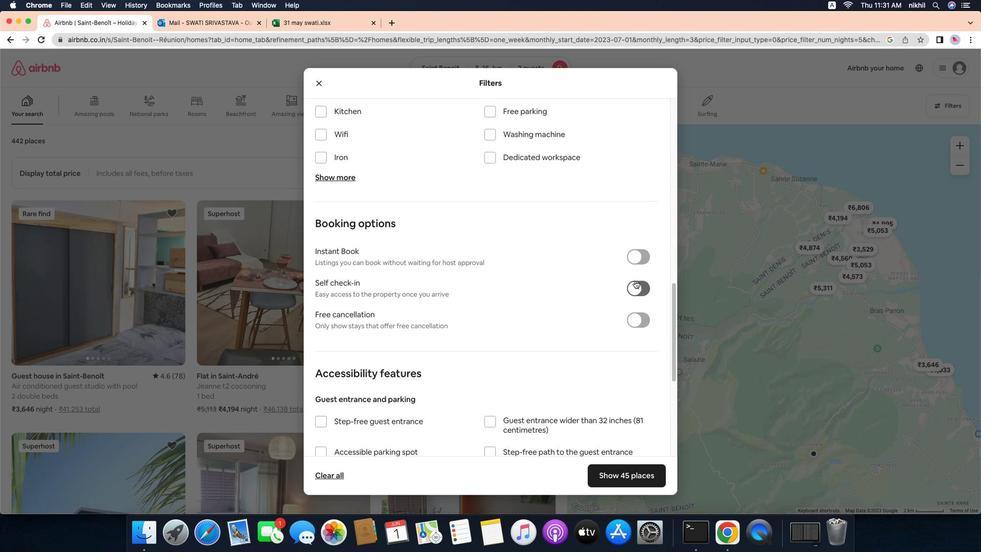 
Action: Mouse pressed left at (485, 114)
Screenshot: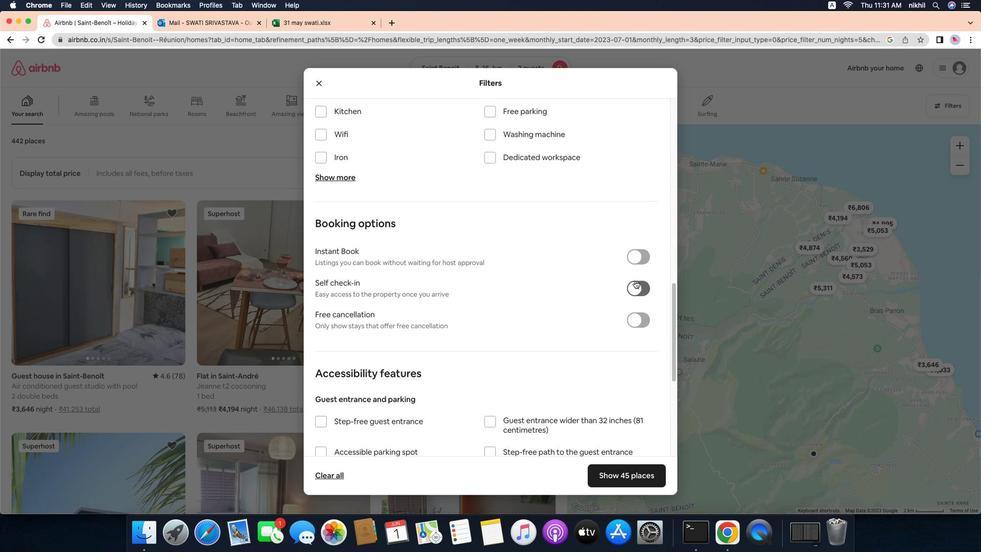 
Action: Mouse moved to (435, 115)
Screenshot: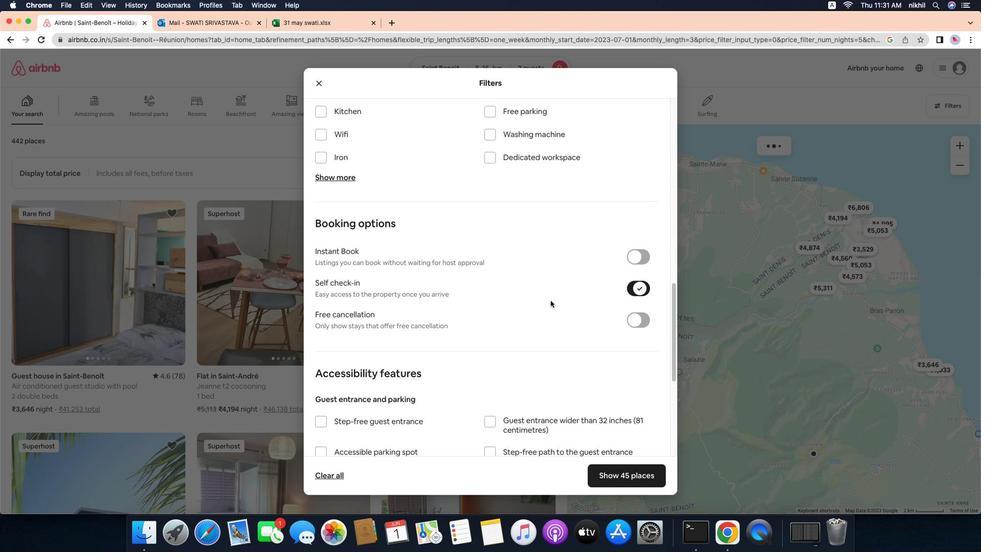 
Action: Mouse pressed left at (435, 115)
Screenshot: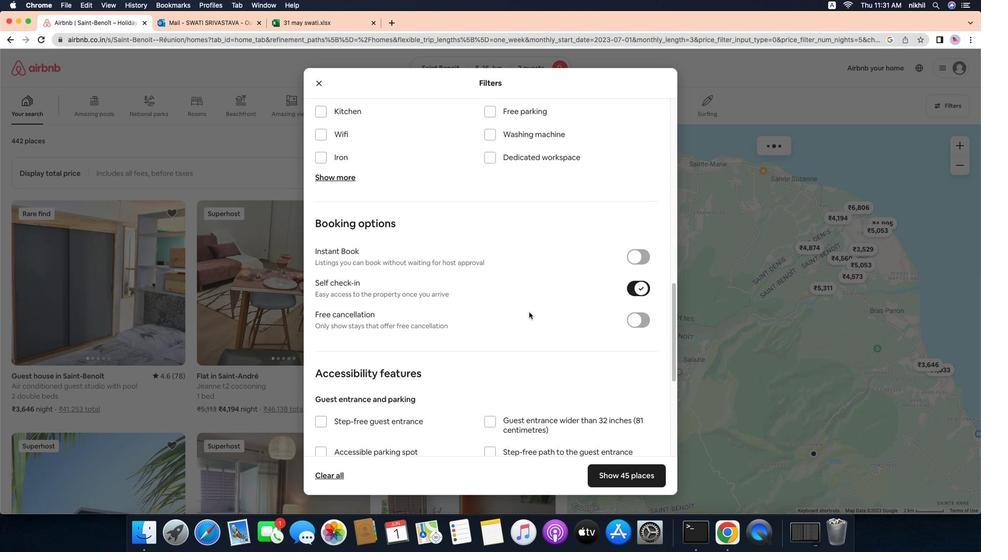 
Action: Mouse moved to (474, 120)
Screenshot: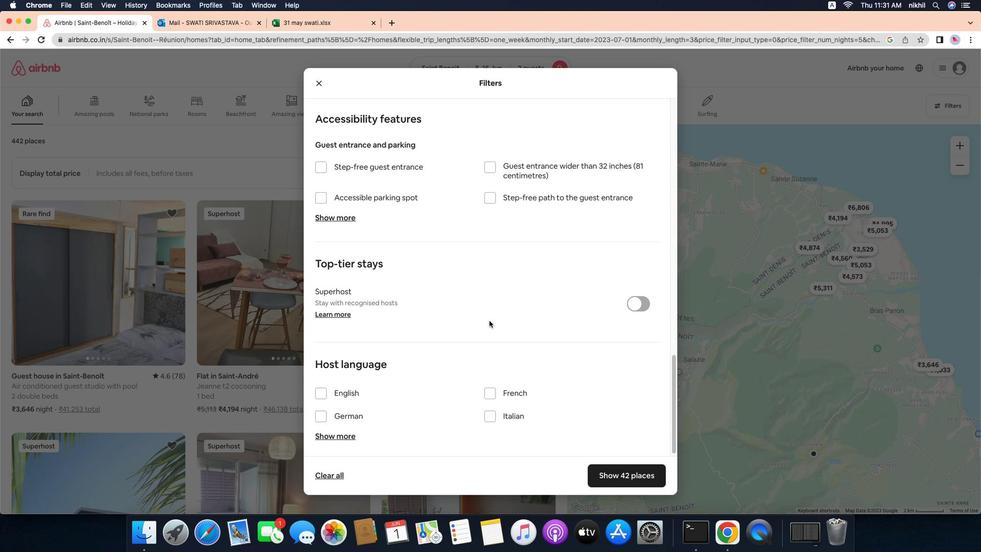 
Action: Mouse scrolled (474, 120) with delta (778, 82)
Screenshot: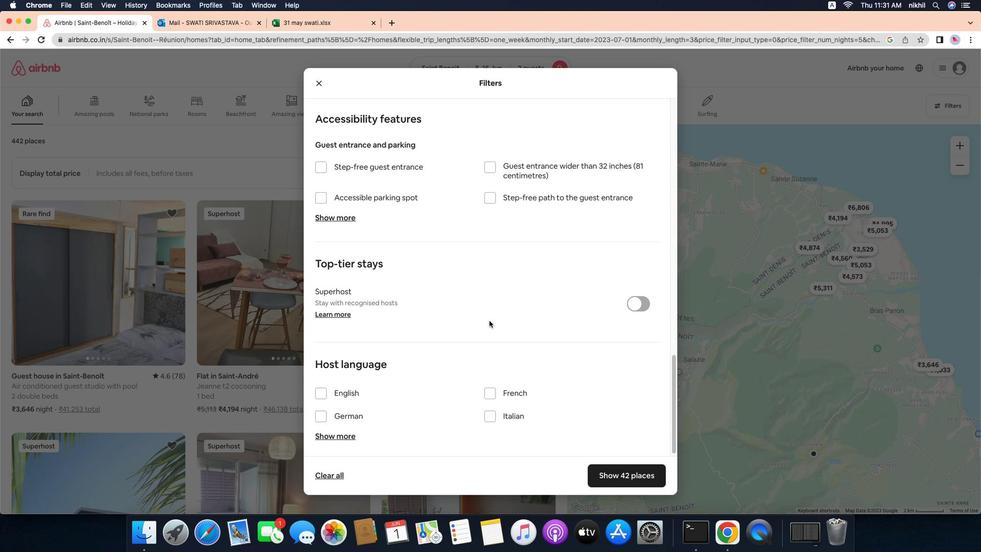 
Action: Mouse moved to (475, 120)
Screenshot: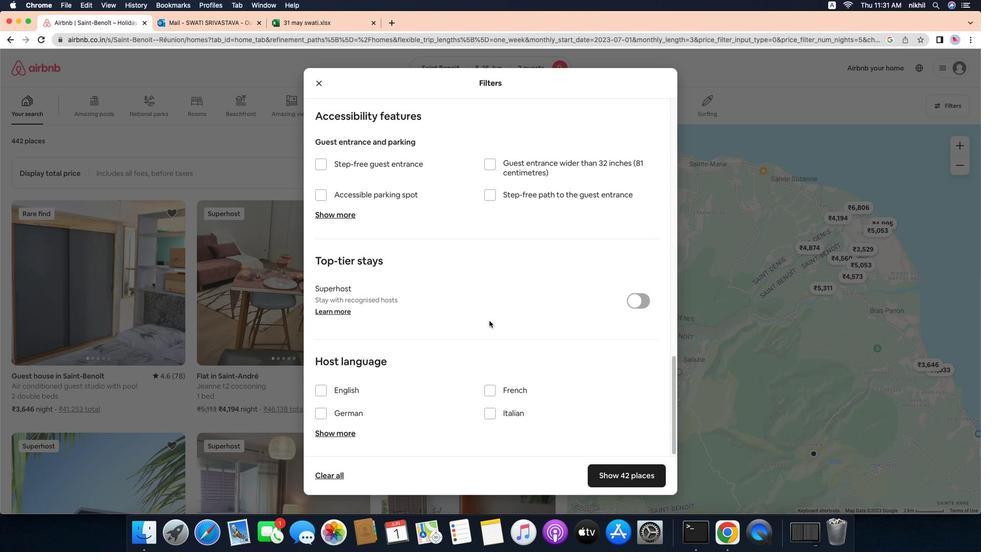 
Action: Mouse scrolled (475, 120) with delta (778, 82)
Screenshot: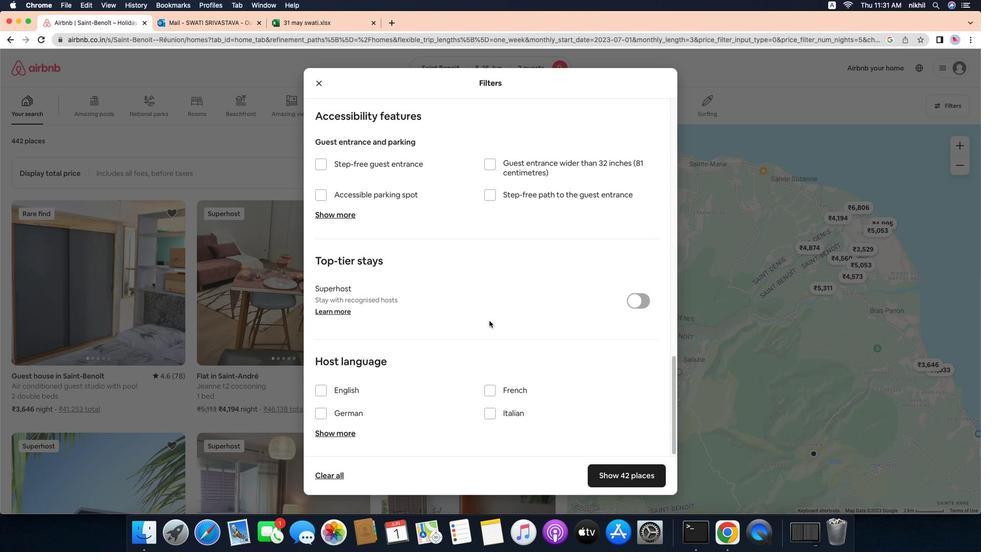 
Action: Mouse moved to (475, 119)
Screenshot: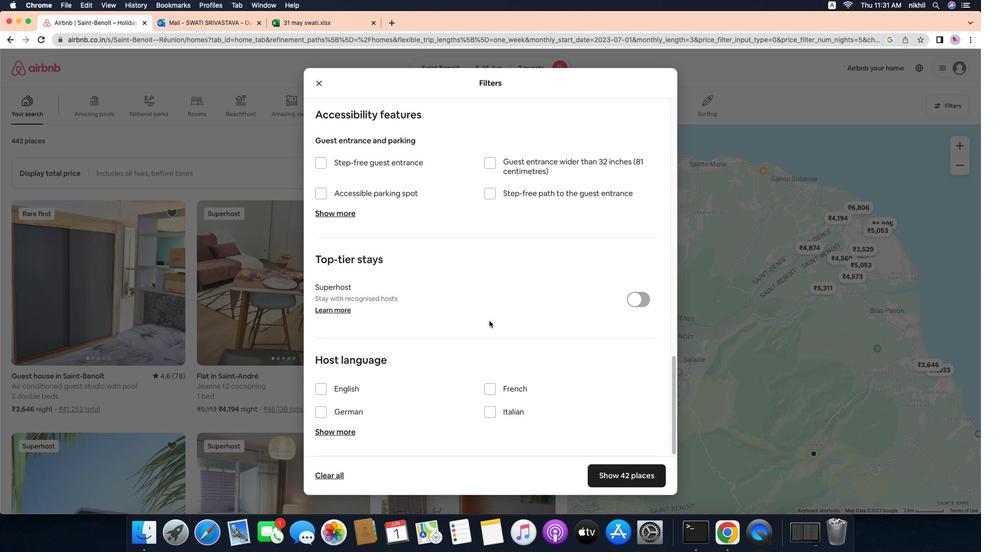 
Action: Mouse scrolled (475, 119) with delta (778, 82)
Screenshot: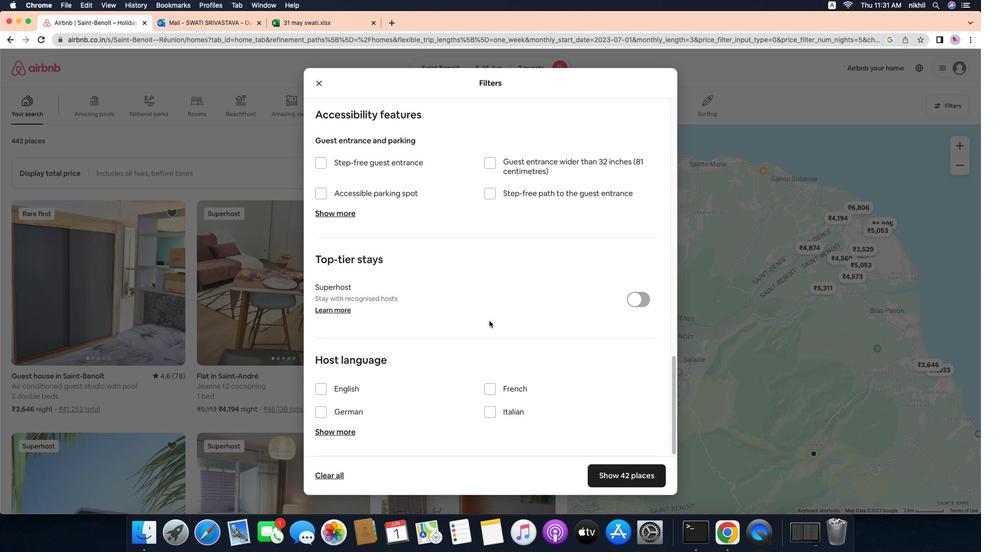 
Action: Mouse moved to (475, 119)
Screenshot: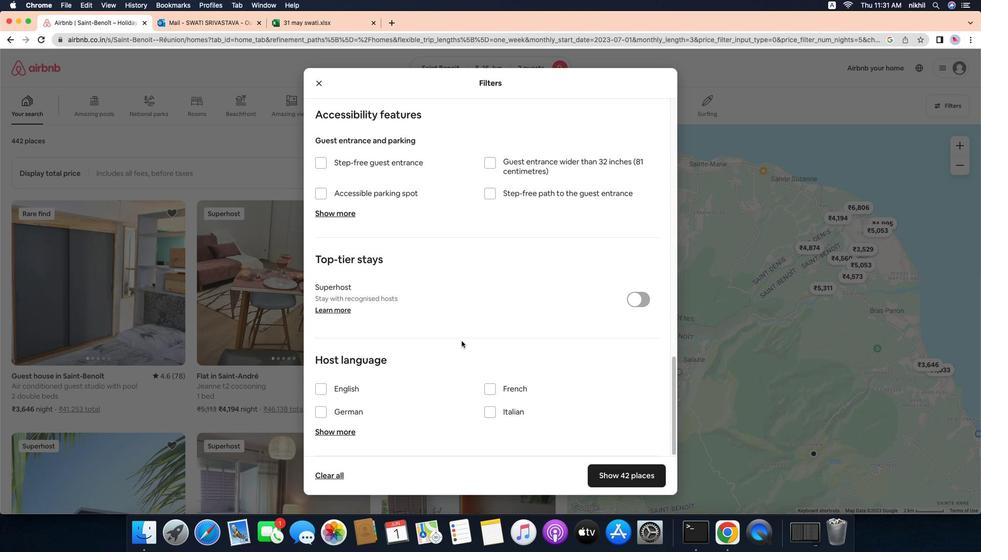 
Action: Mouse scrolled (475, 119) with delta (778, 82)
Screenshot: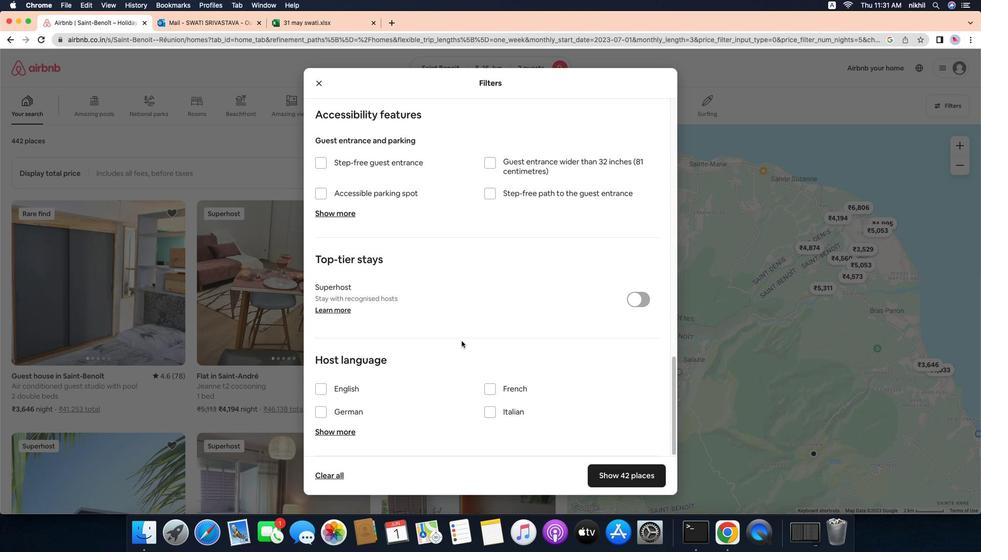 
Action: Mouse moved to (475, 119)
Screenshot: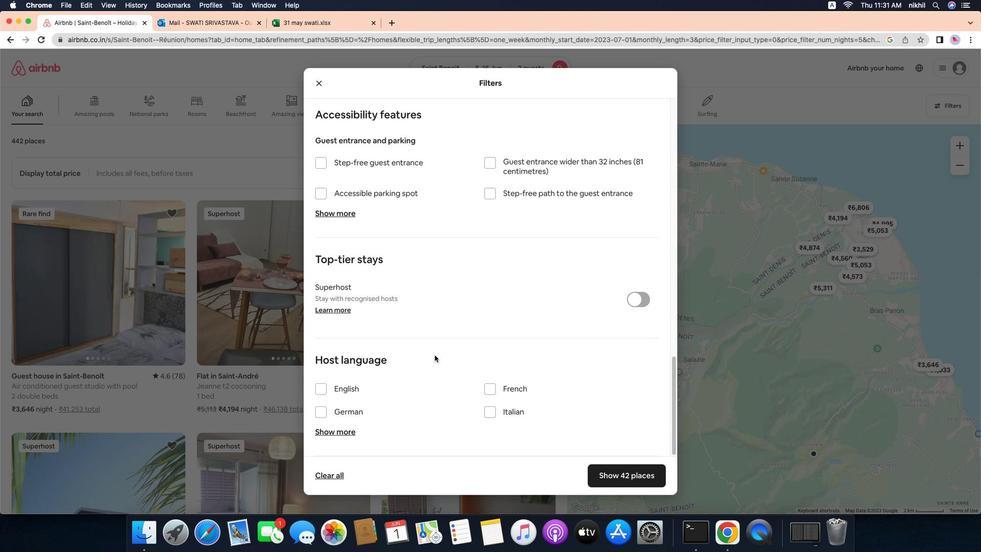 
Action: Mouse scrolled (475, 119) with delta (778, 82)
Screenshot: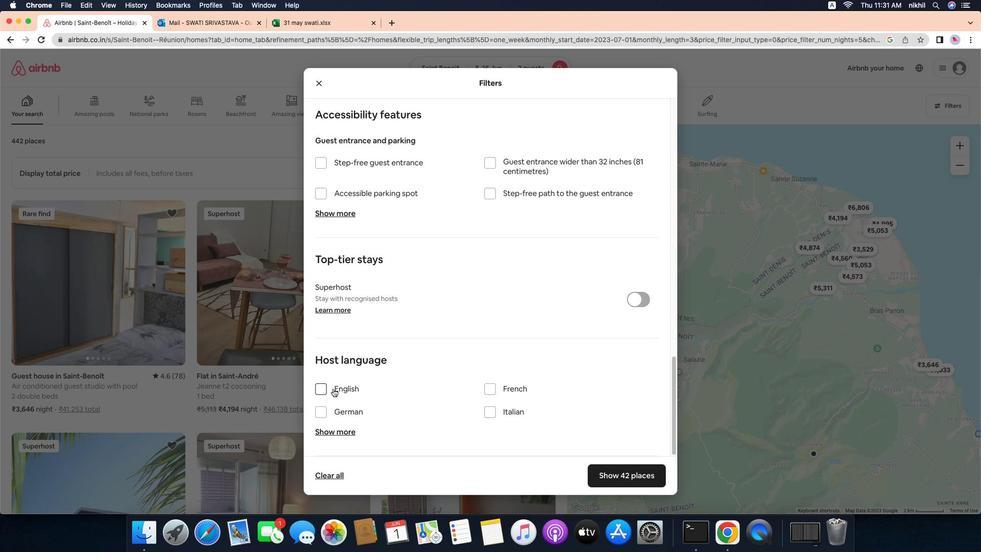 
Action: Mouse scrolled (475, 119) with delta (778, 82)
Screenshot: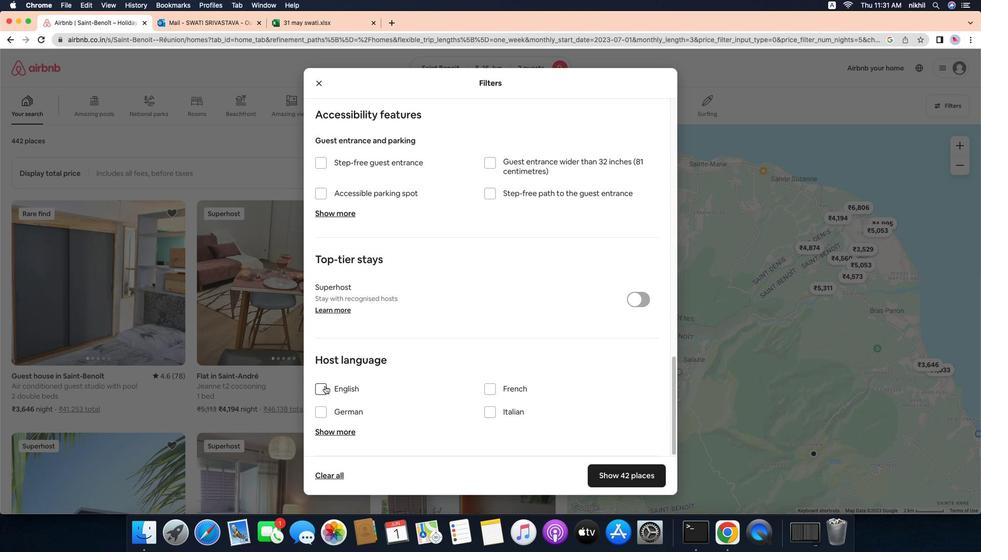 
Action: Mouse scrolled (475, 119) with delta (778, 82)
Screenshot: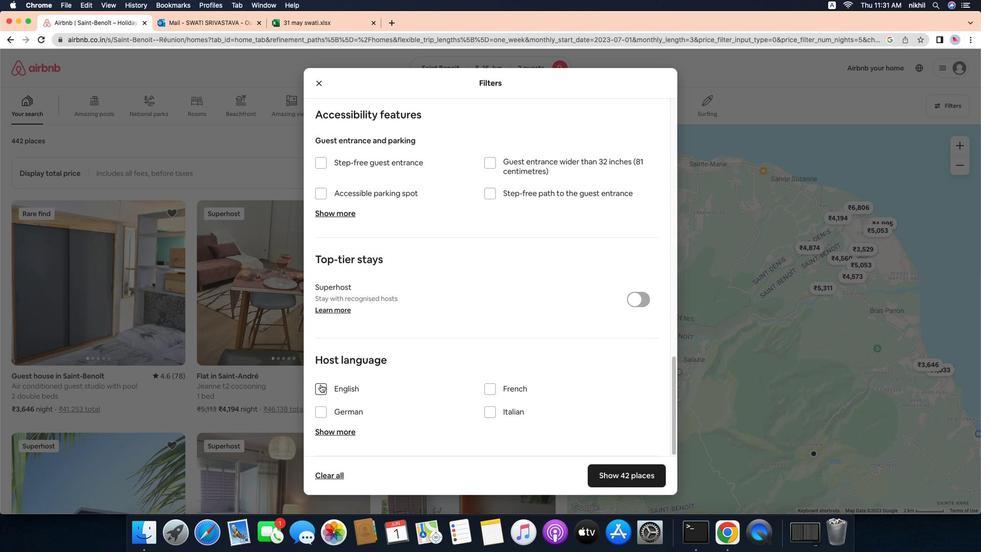 
Action: Mouse moved to (422, 113)
Screenshot: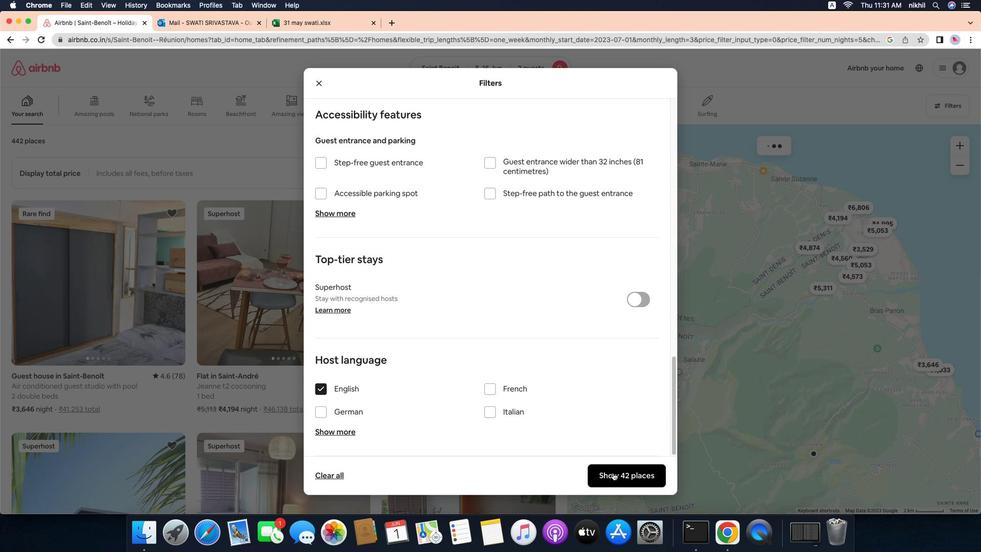 
Action: Mouse pressed left at (422, 113)
Screenshot: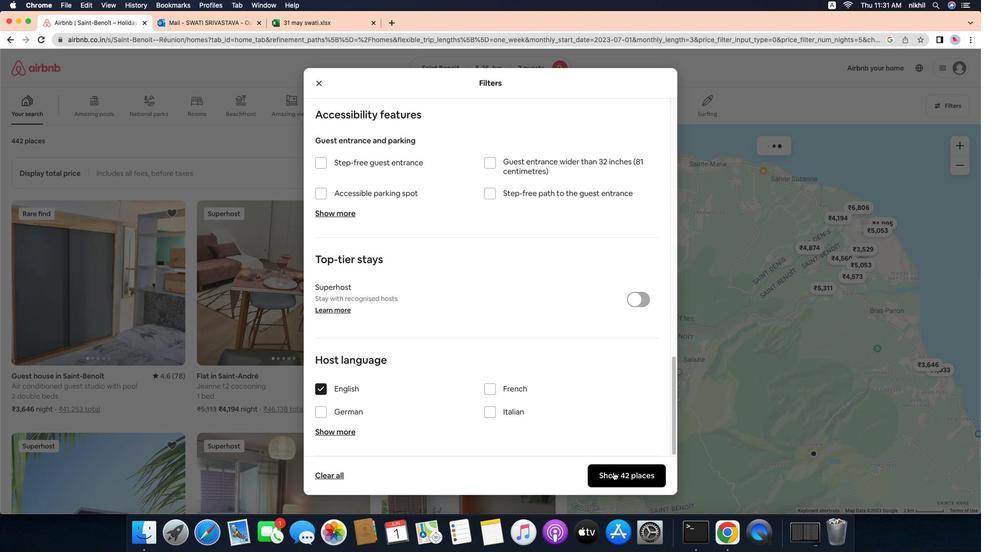 
Action: Mouse moved to (498, 120)
Screenshot: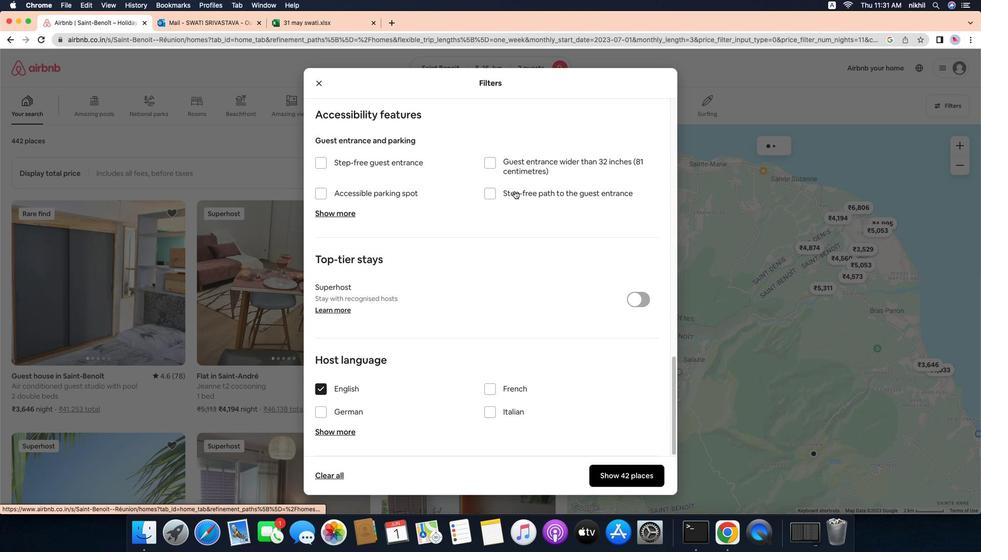 
Action: Mouse scrolled (498, 120) with delta (778, 82)
Screenshot: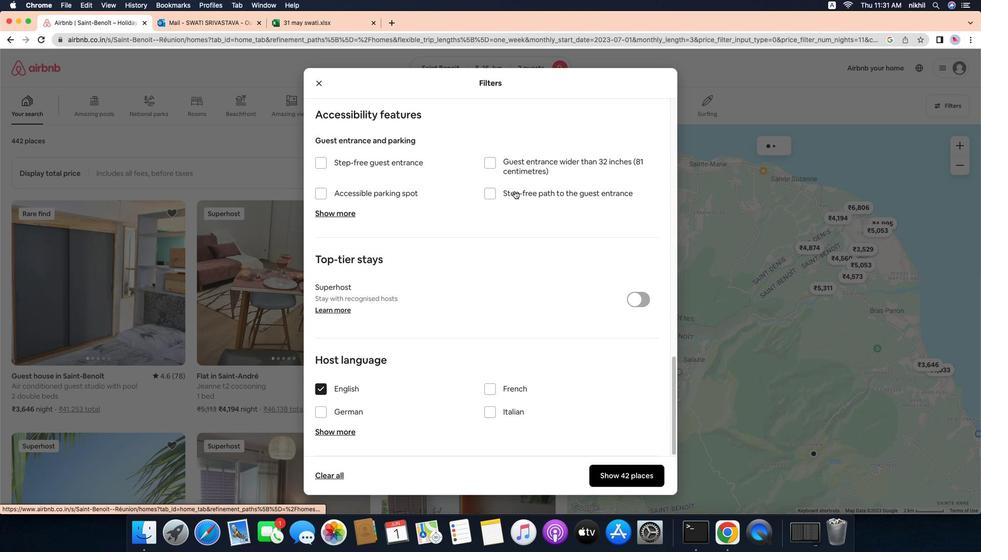 
Action: Mouse moved to (499, 119)
Screenshot: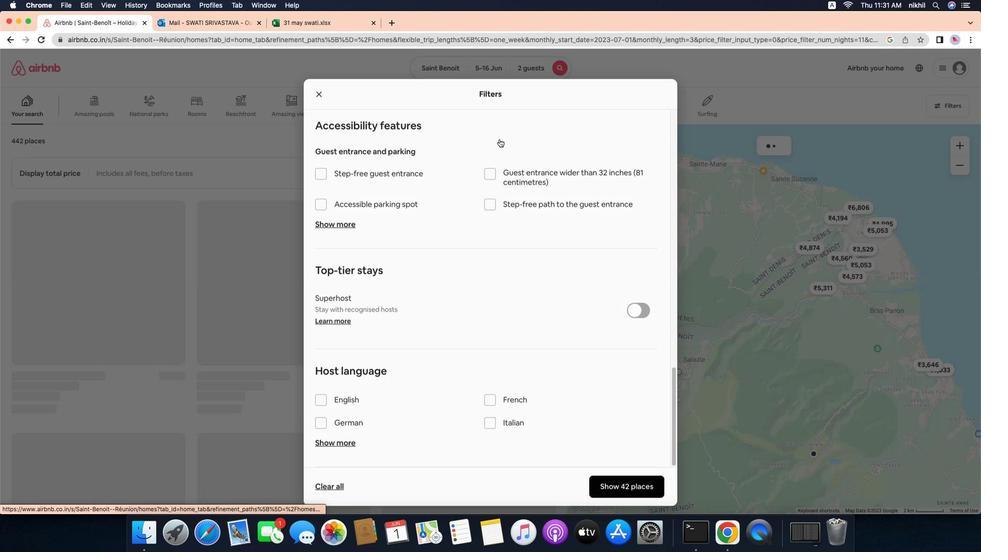 
Action: Mouse scrolled (499, 119) with delta (778, 82)
Screenshot: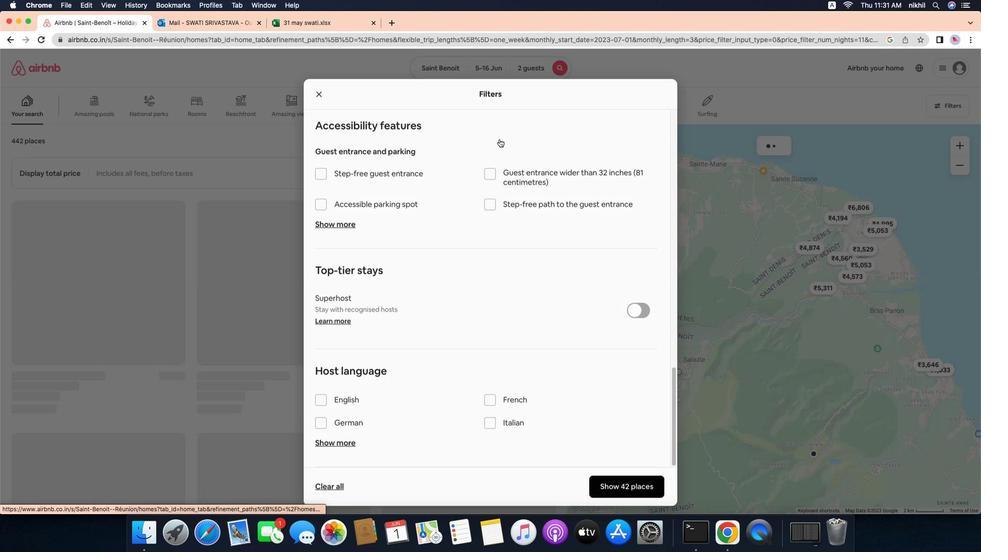 
Action: Mouse moved to (500, 119)
Screenshot: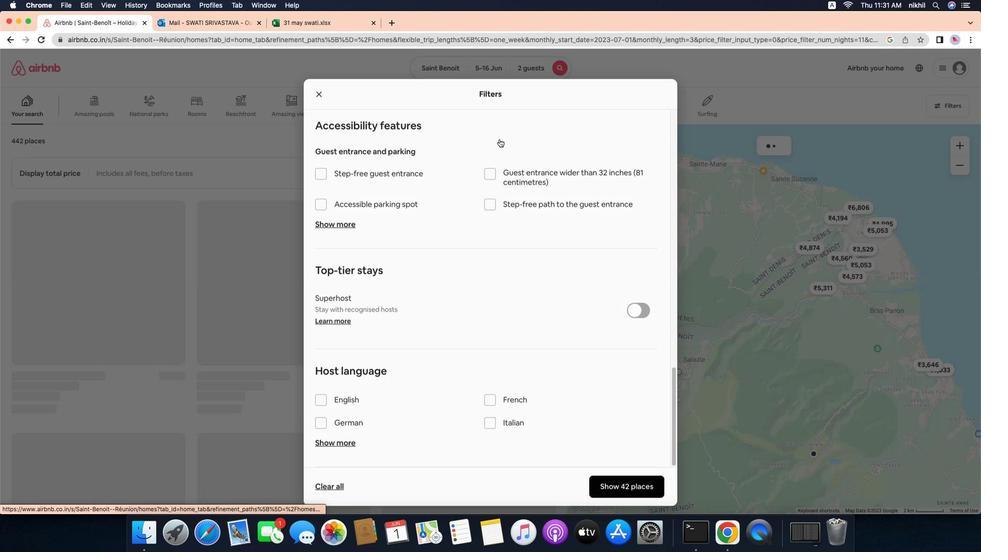 
Action: Mouse scrolled (500, 119) with delta (778, 82)
Screenshot: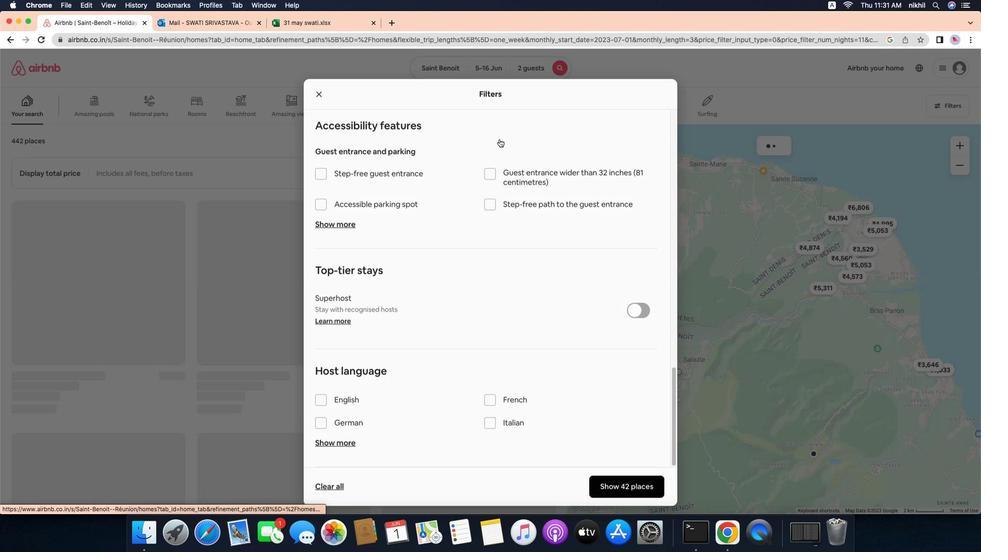 
Action: Mouse moved to (502, 119)
Screenshot: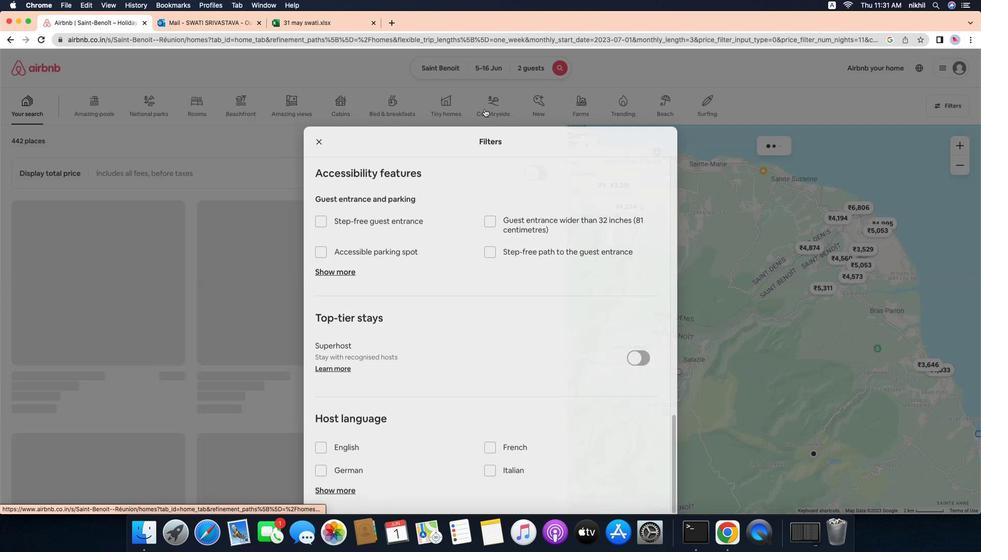 
Action: Mouse scrolled (502, 119) with delta (778, 82)
Screenshot: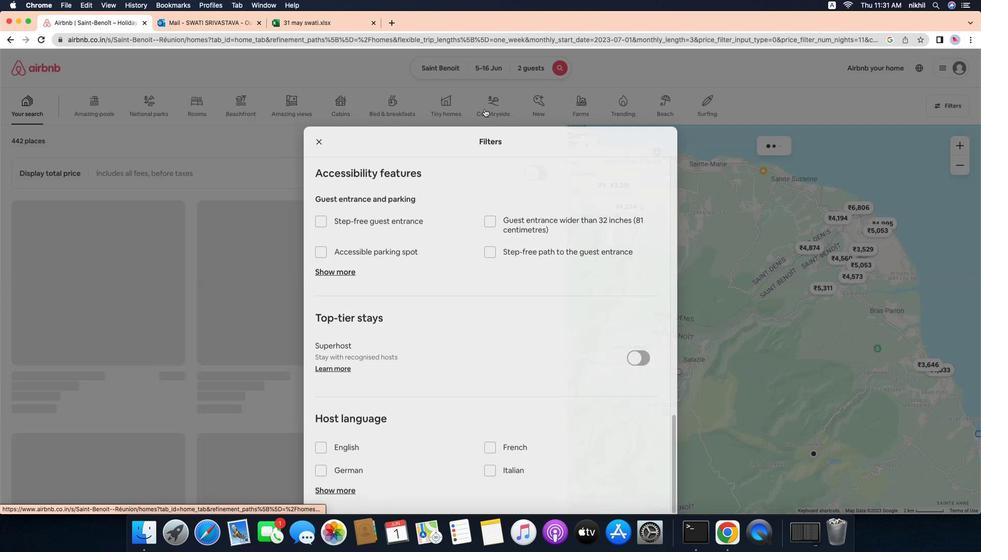 
Action: Mouse moved to (502, 118)
Screenshot: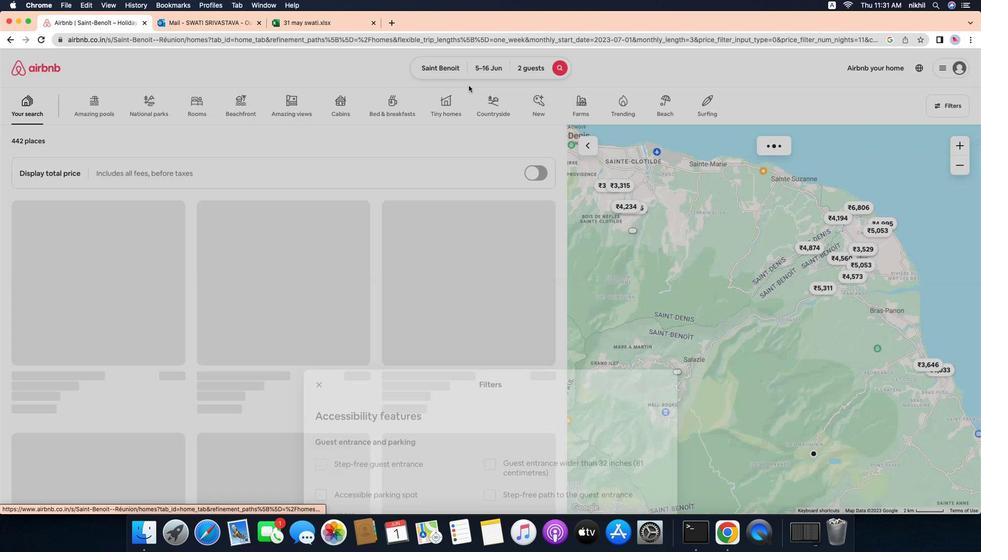 
Action: Mouse scrolled (502, 118) with delta (778, 82)
Screenshot: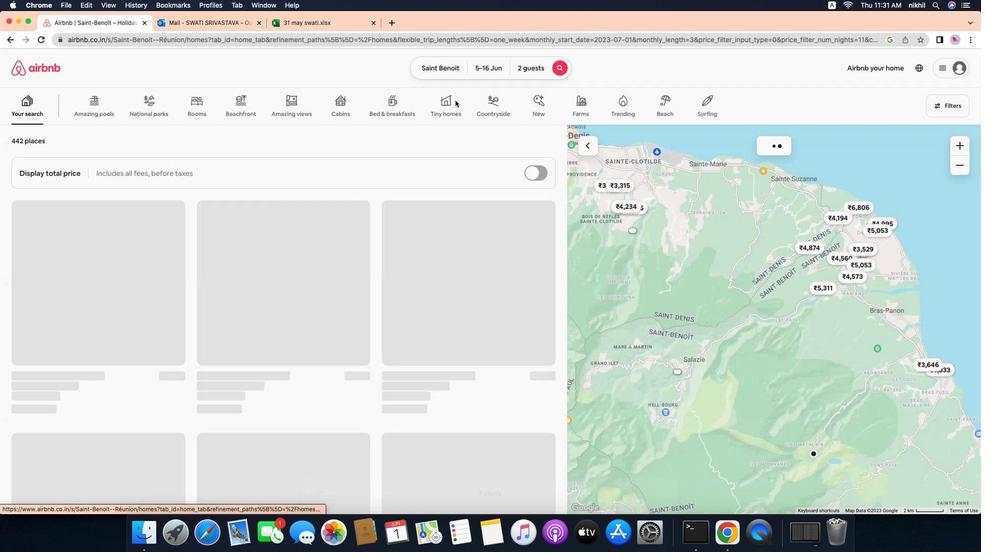 
Action: Mouse scrolled (502, 118) with delta (778, 82)
Screenshot: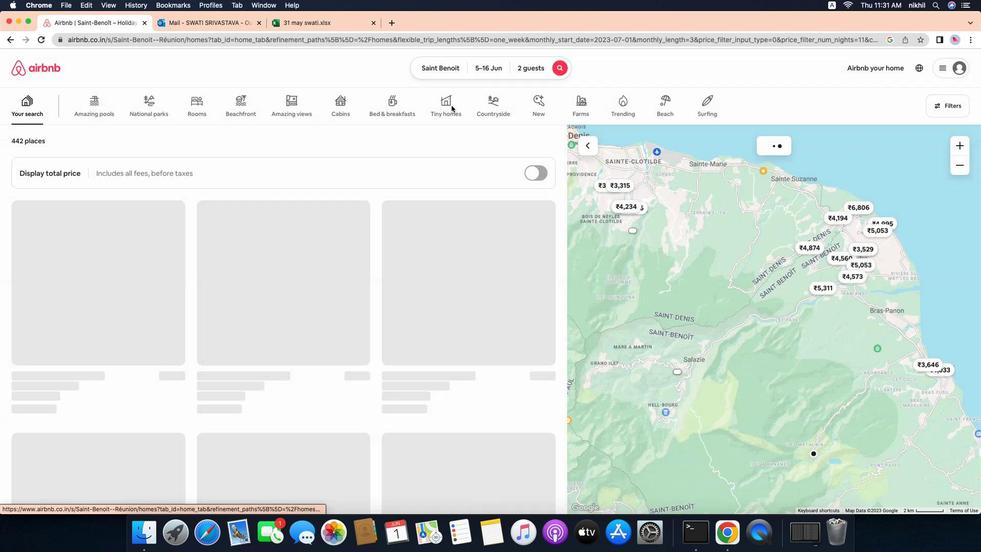 
Action: Mouse scrolled (502, 118) with delta (778, 82)
Screenshot: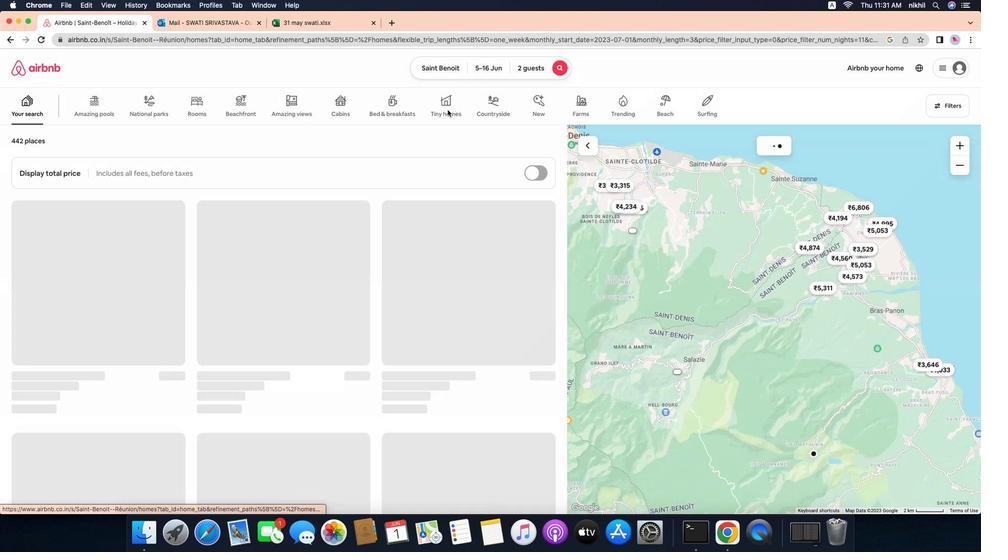 
Action: Mouse scrolled (502, 118) with delta (778, 82)
Screenshot: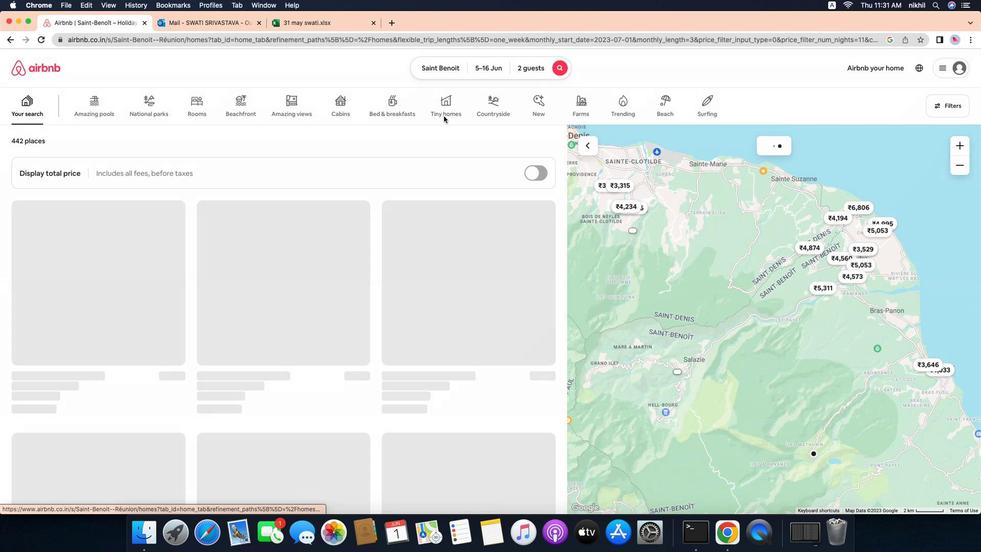 
Action: Mouse moved to (503, 118)
Screenshot: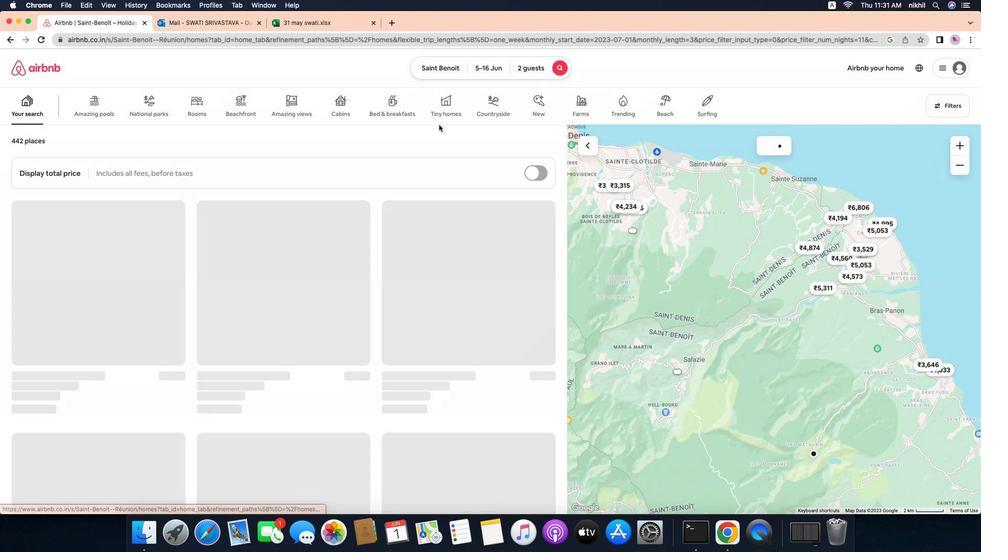 
Action: Mouse scrolled (503, 118) with delta (778, 82)
Screenshot: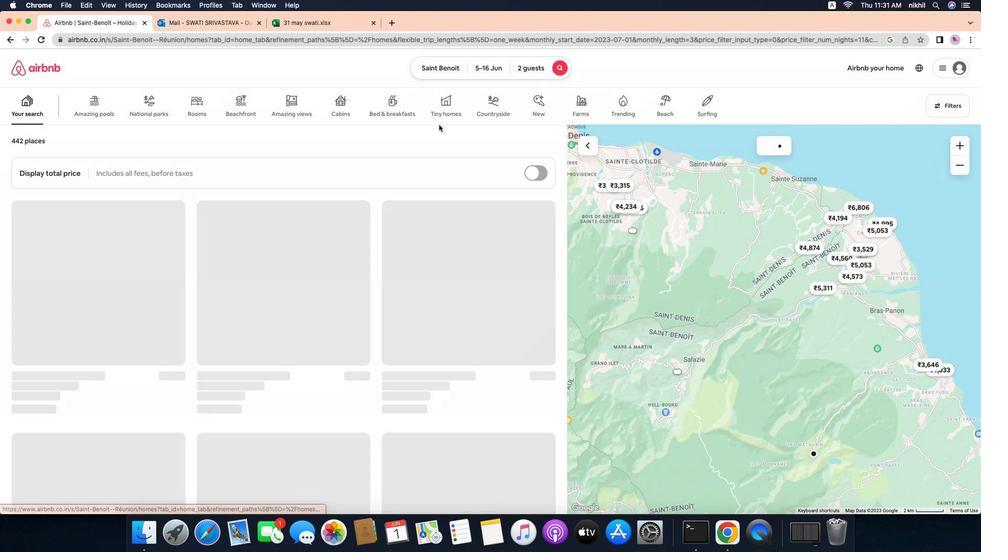 
Action: Mouse moved to (598, 125)
Screenshot: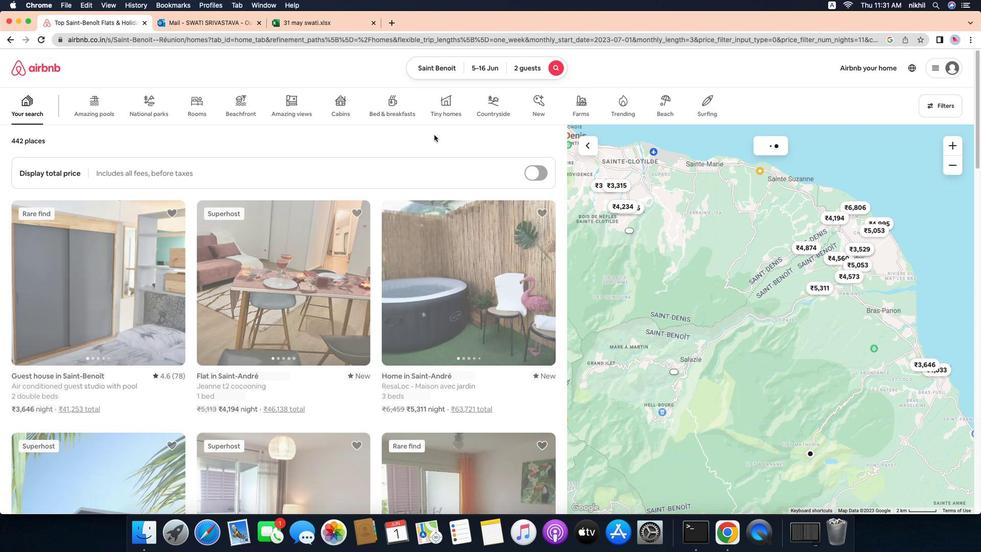 
Action: Mouse pressed left at (598, 125)
Screenshot: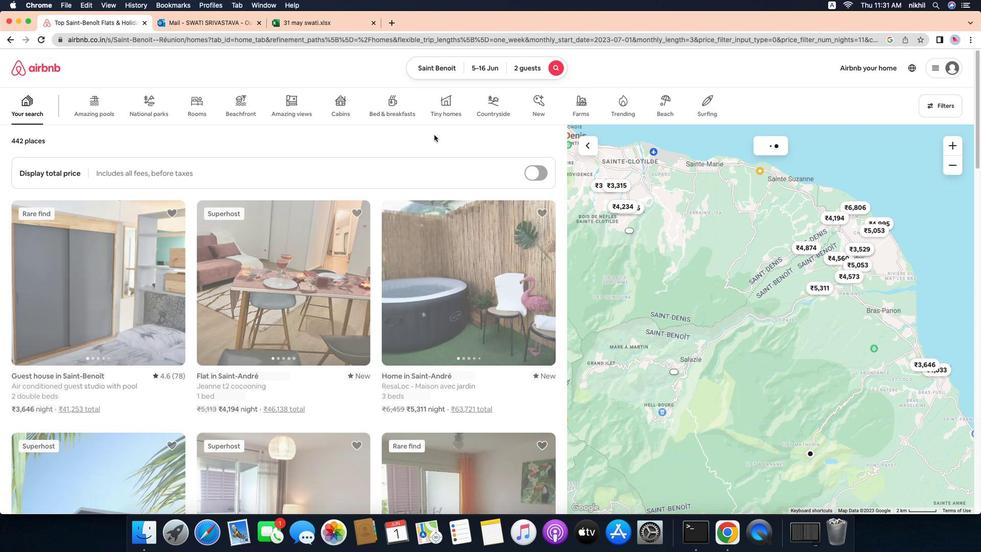 
Action: Mouse moved to (432, 135)
Screenshot: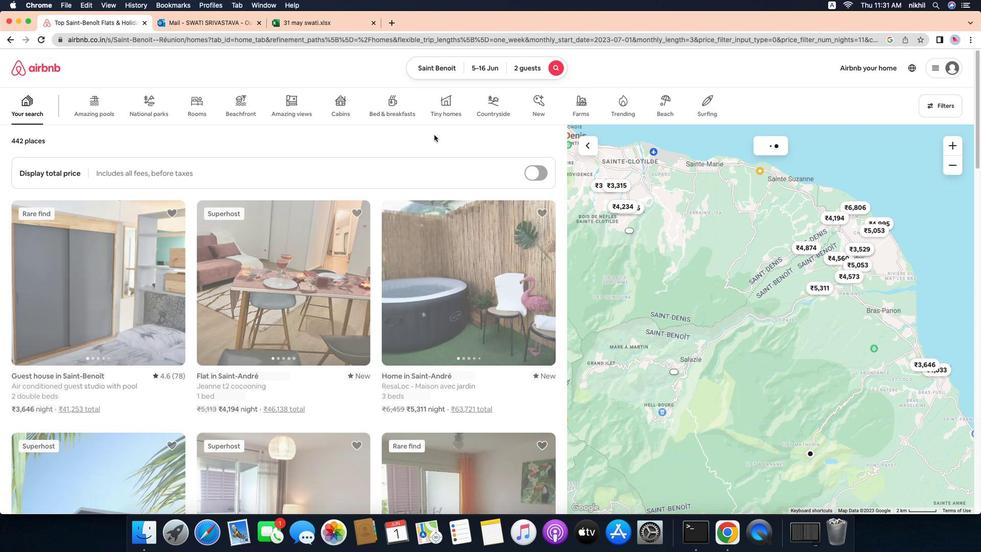 
Action: Mouse pressed left at (432, 135)
Screenshot: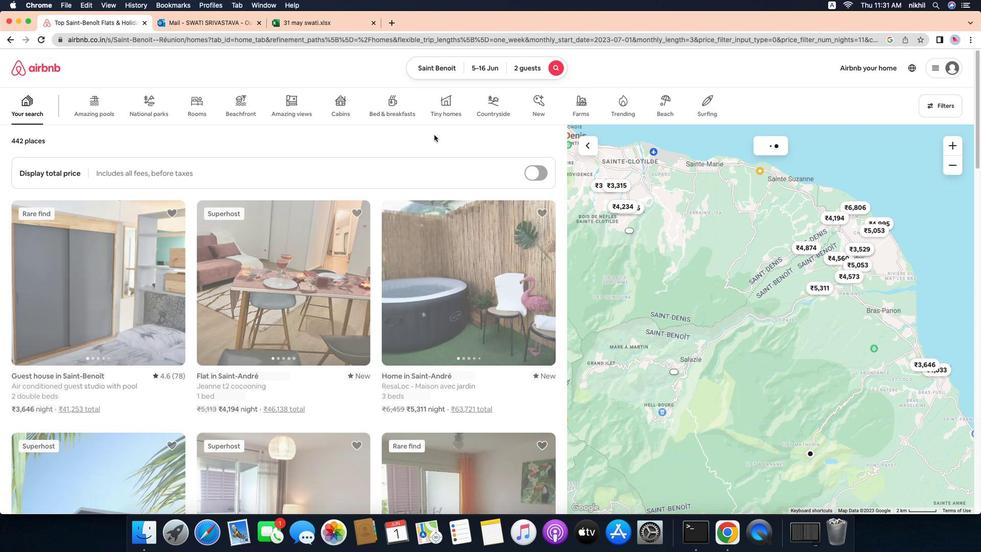 
Action: Mouse moved to (534, 97)
Screenshot: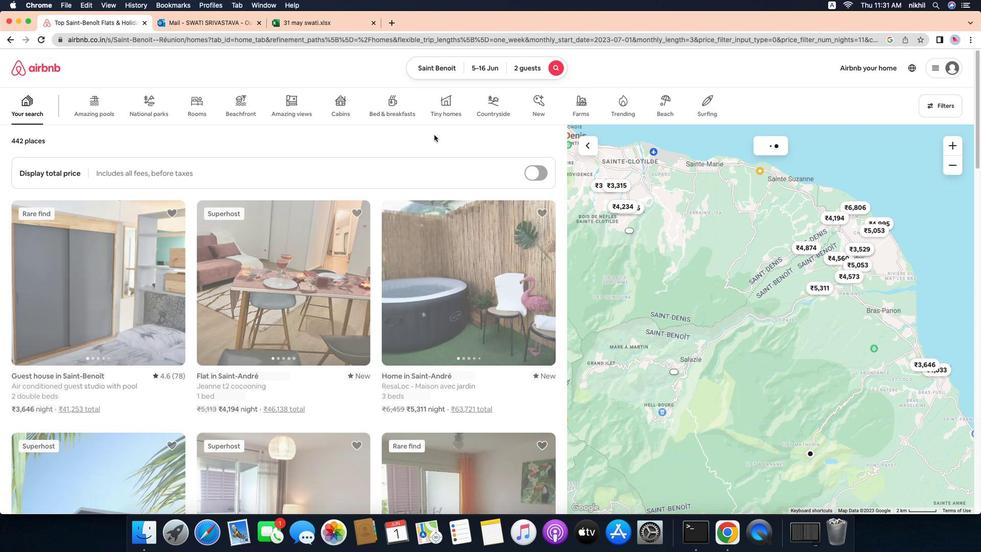 
